 Task: Search "talent" in the talent hub.
Action: Mouse moved to (769, 88)
Screenshot: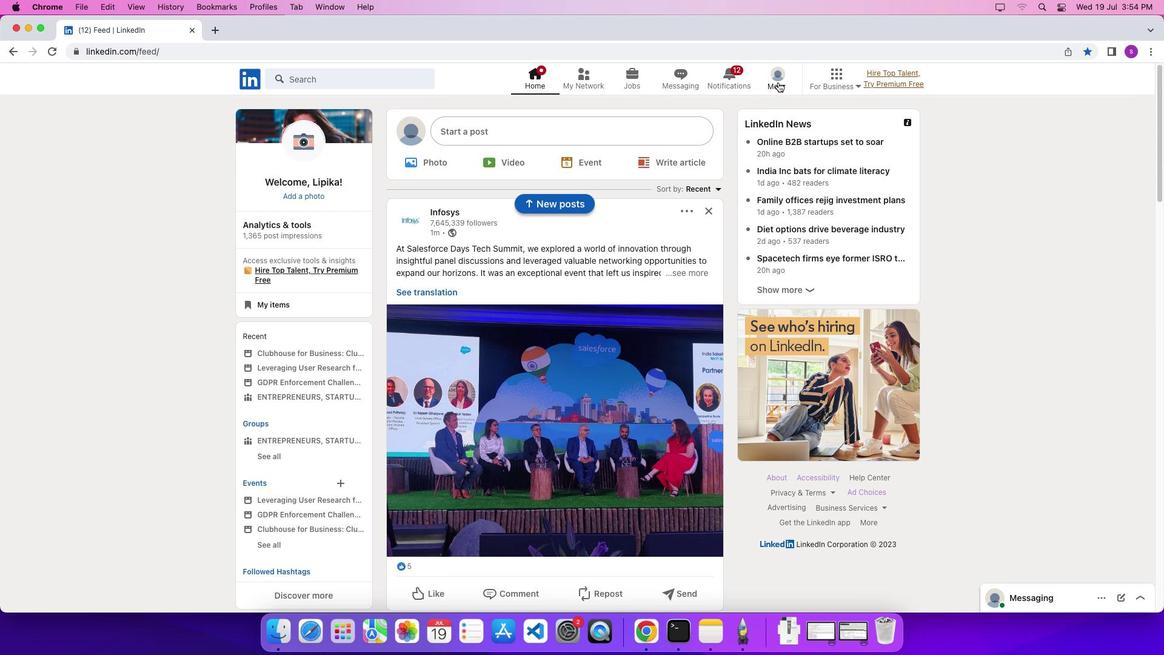
Action: Mouse pressed left at (769, 88)
Screenshot: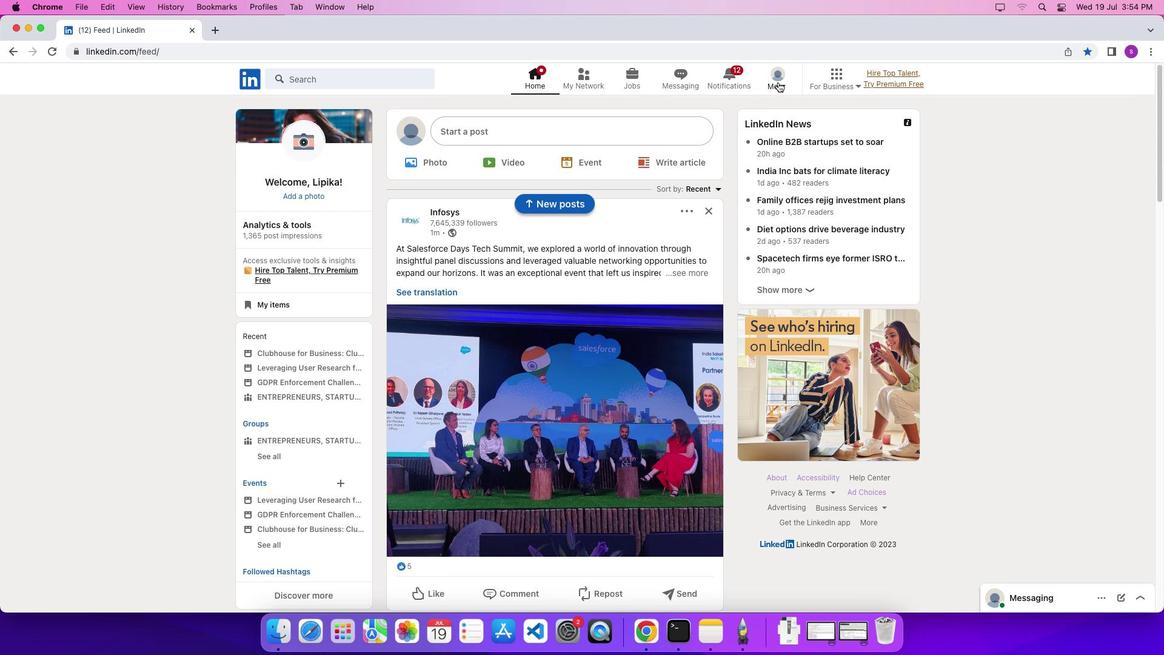 
Action: Mouse moved to (778, 81)
Screenshot: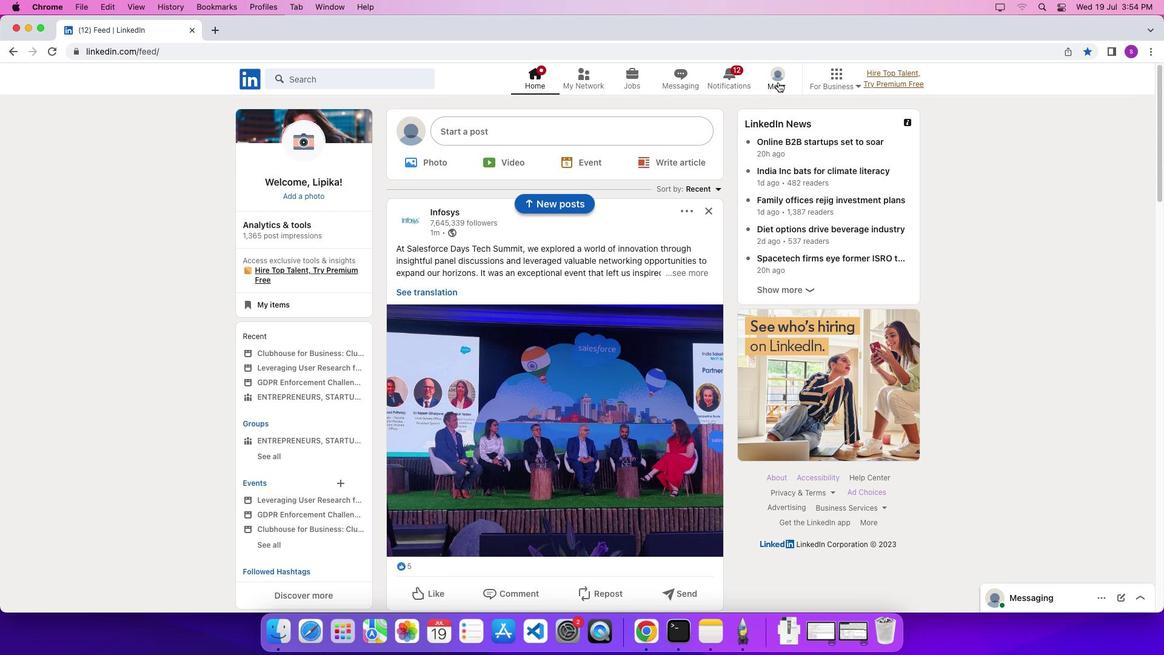
Action: Mouse pressed left at (778, 81)
Screenshot: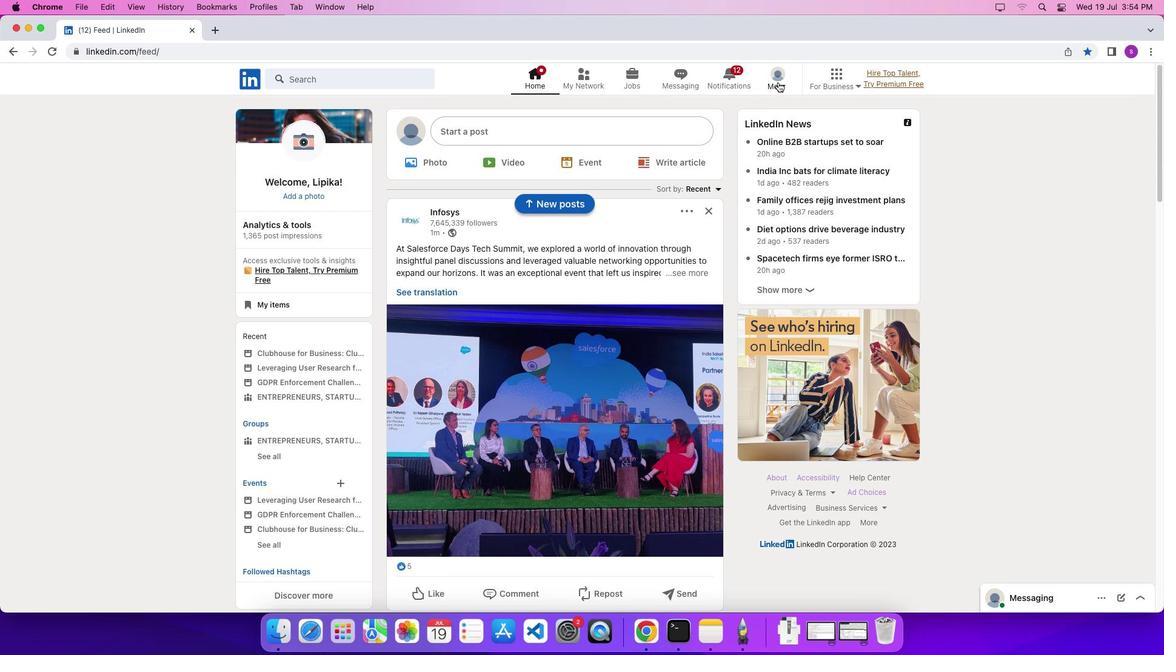 
Action: Mouse moved to (769, 147)
Screenshot: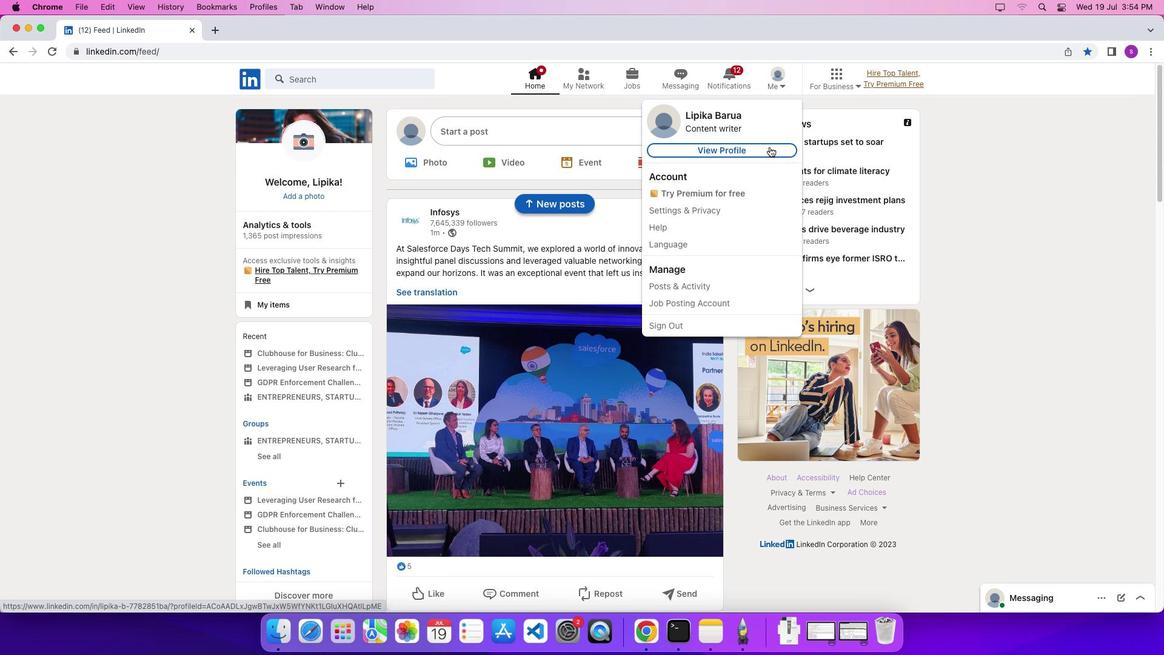 
Action: Mouse pressed left at (769, 147)
Screenshot: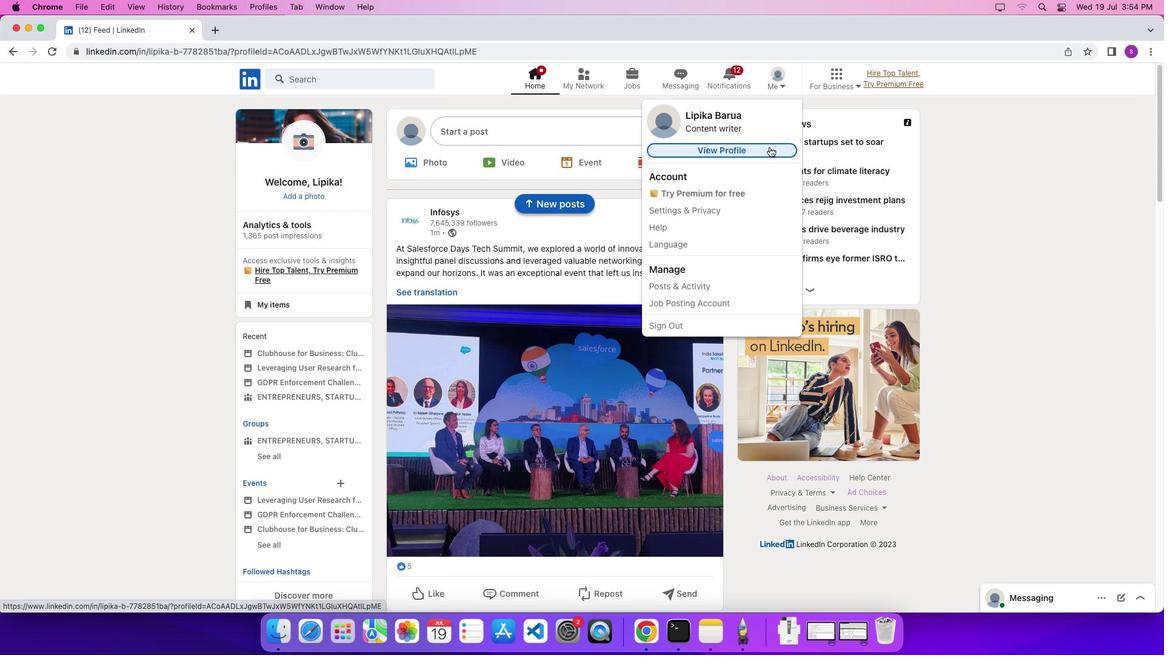 
Action: Mouse moved to (652, 297)
Screenshot: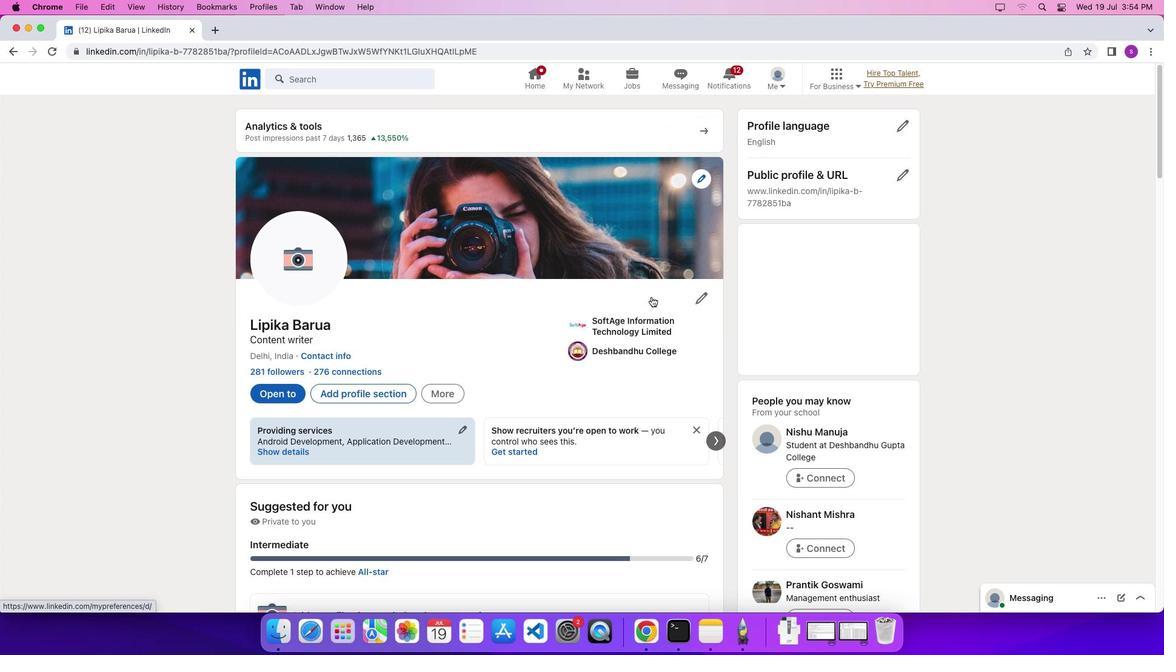 
Action: Mouse scrolled (652, 297) with delta (0, 0)
Screenshot: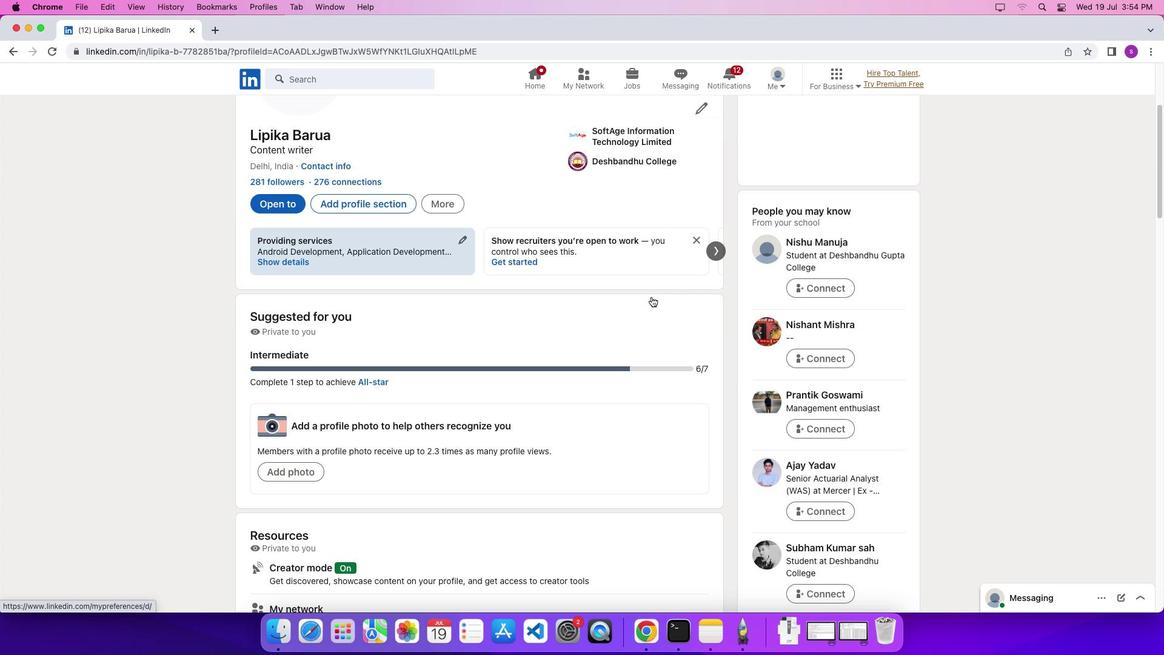 
Action: Mouse scrolled (652, 297) with delta (0, 0)
Screenshot: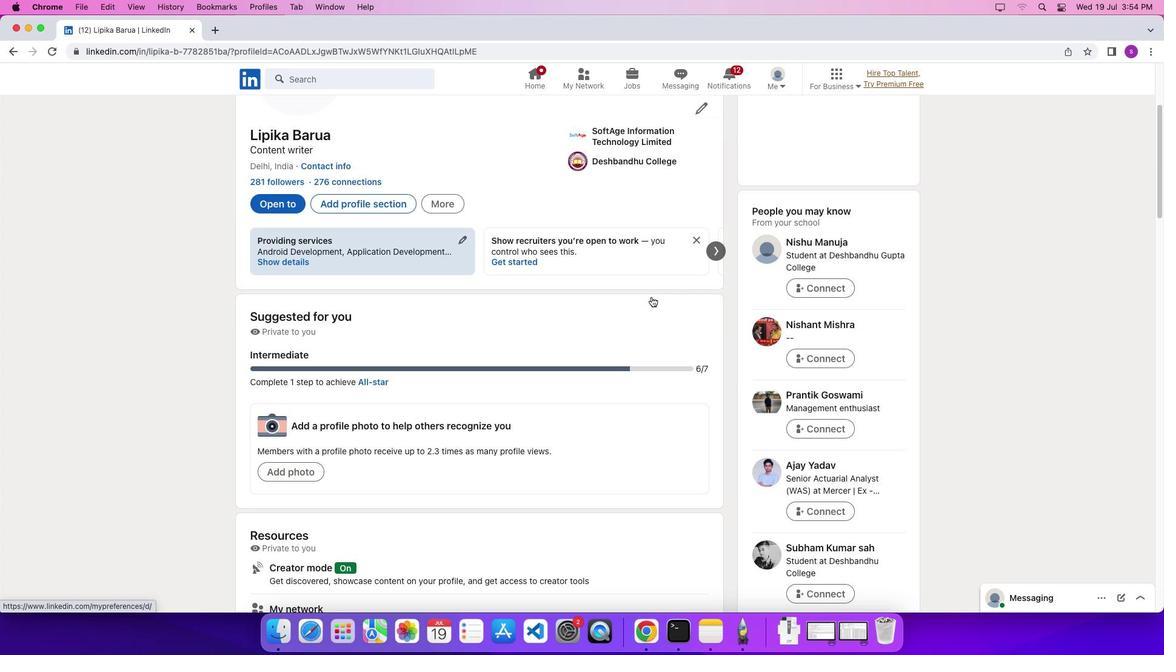 
Action: Mouse scrolled (652, 297) with delta (0, -3)
Screenshot: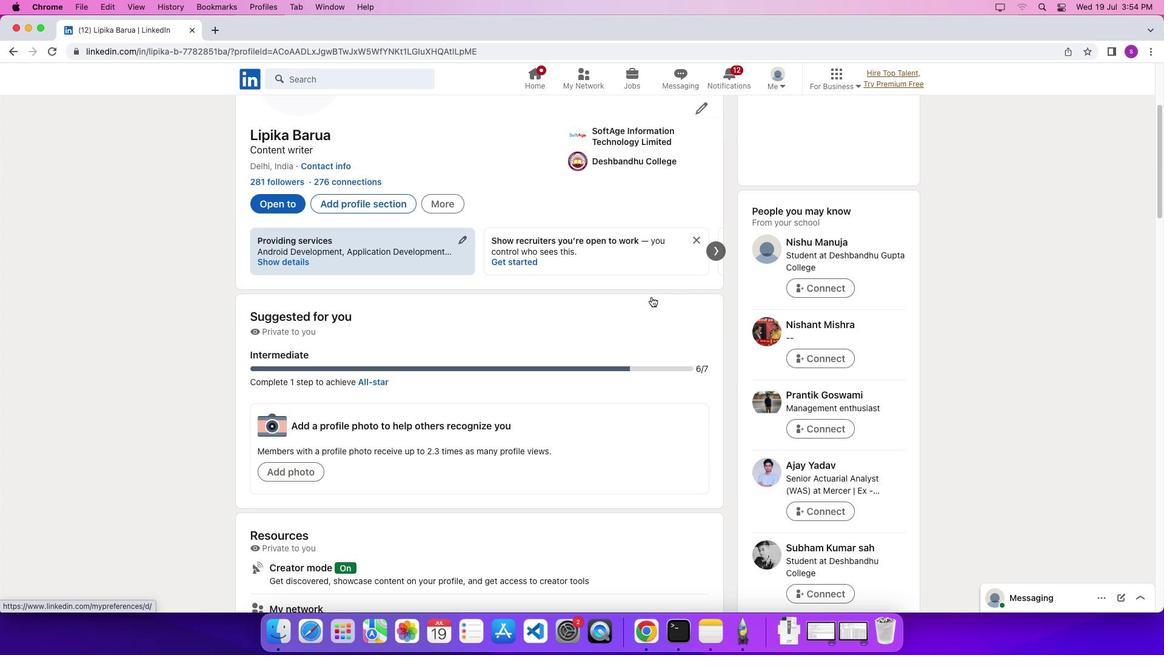 
Action: Mouse scrolled (652, 297) with delta (0, 0)
Screenshot: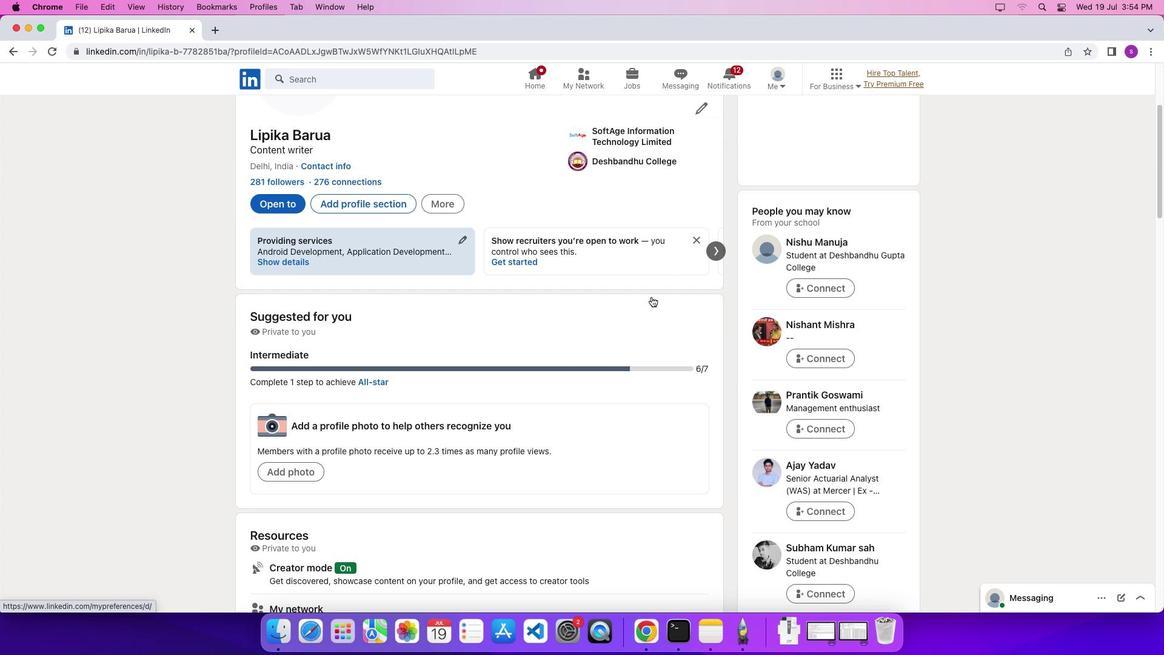 
Action: Mouse scrolled (652, 297) with delta (0, 0)
Screenshot: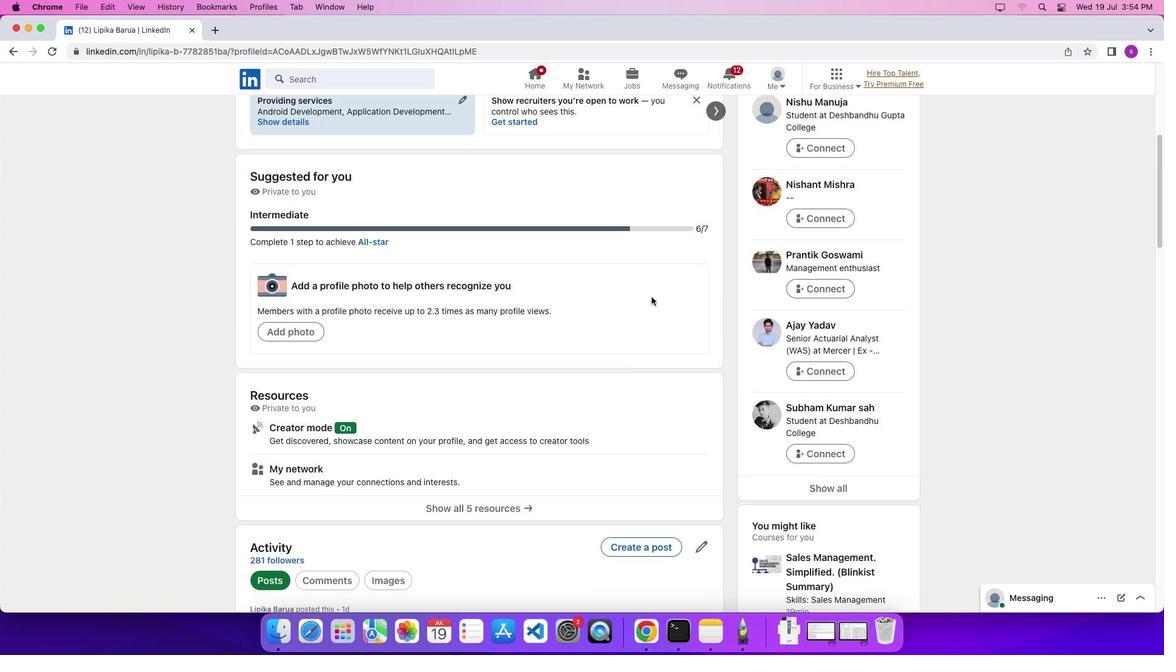 
Action: Mouse scrolled (652, 297) with delta (0, -2)
Screenshot: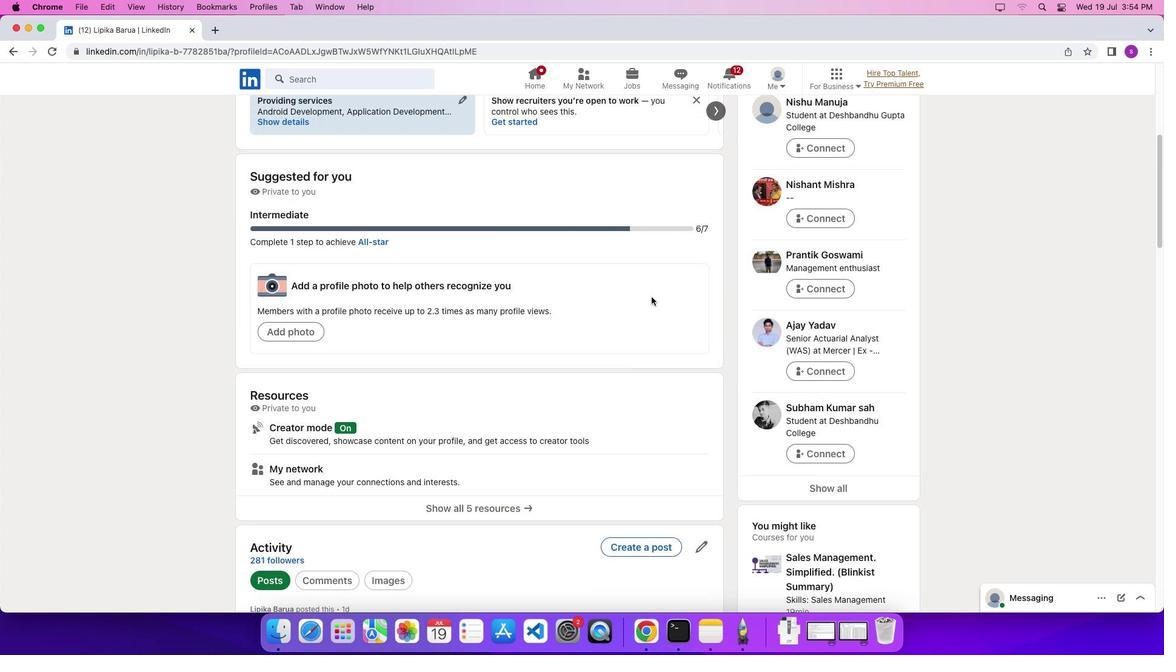 
Action: Mouse scrolled (652, 297) with delta (0, 0)
Screenshot: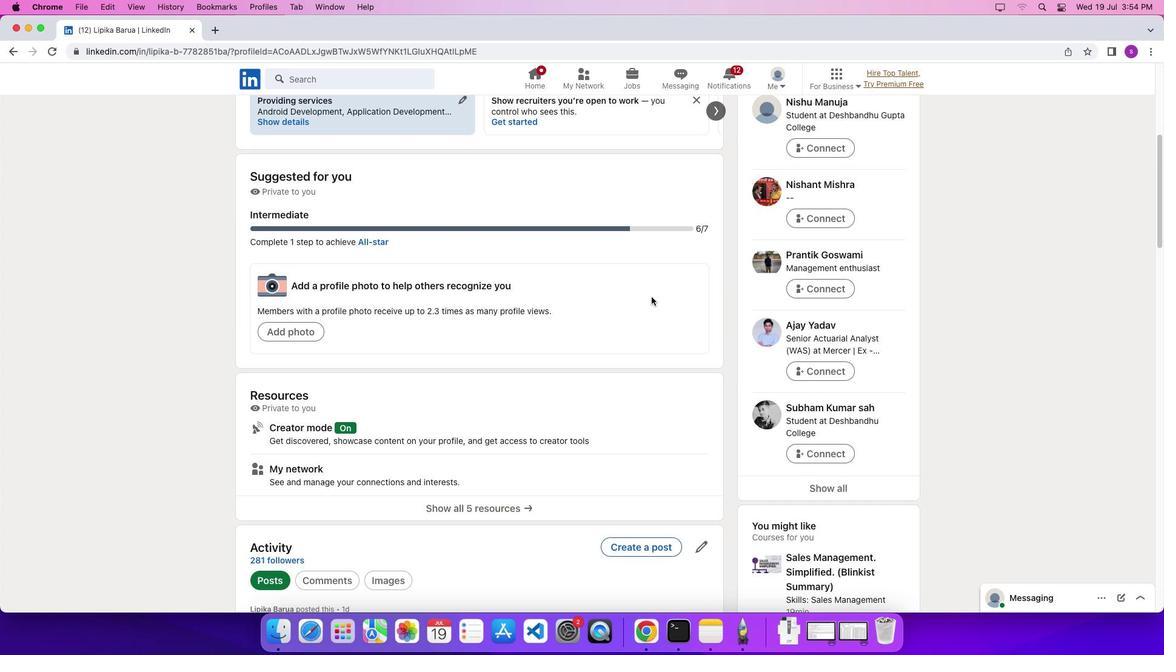 
Action: Mouse scrolled (652, 297) with delta (0, 0)
Screenshot: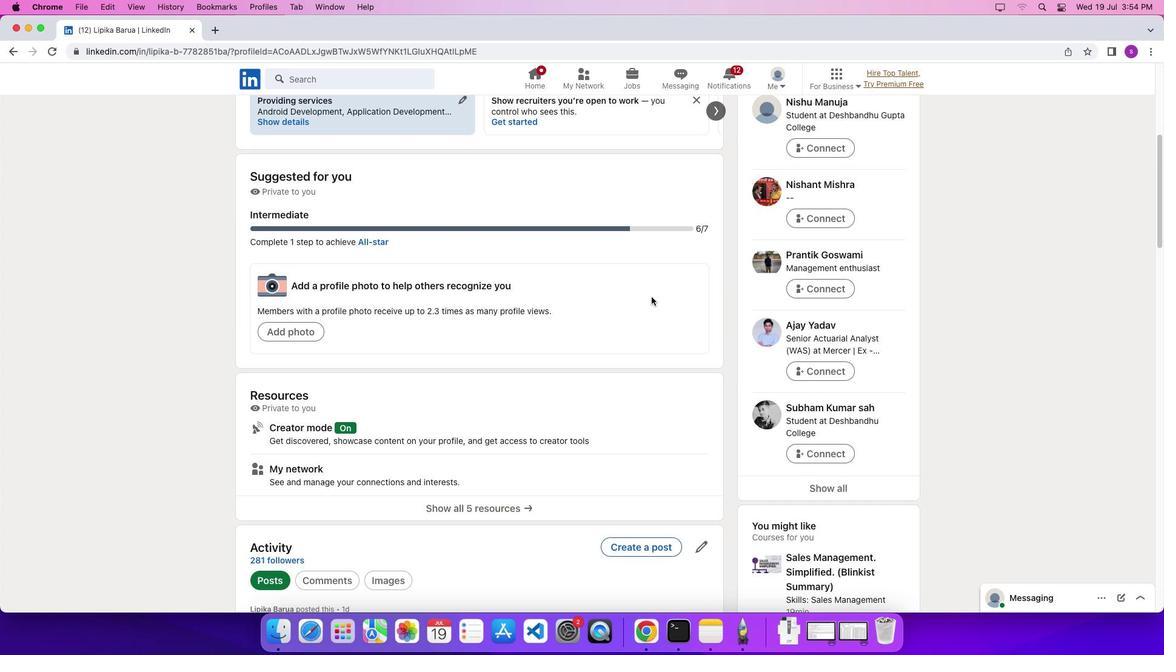 
Action: Mouse scrolled (652, 297) with delta (0, -3)
Screenshot: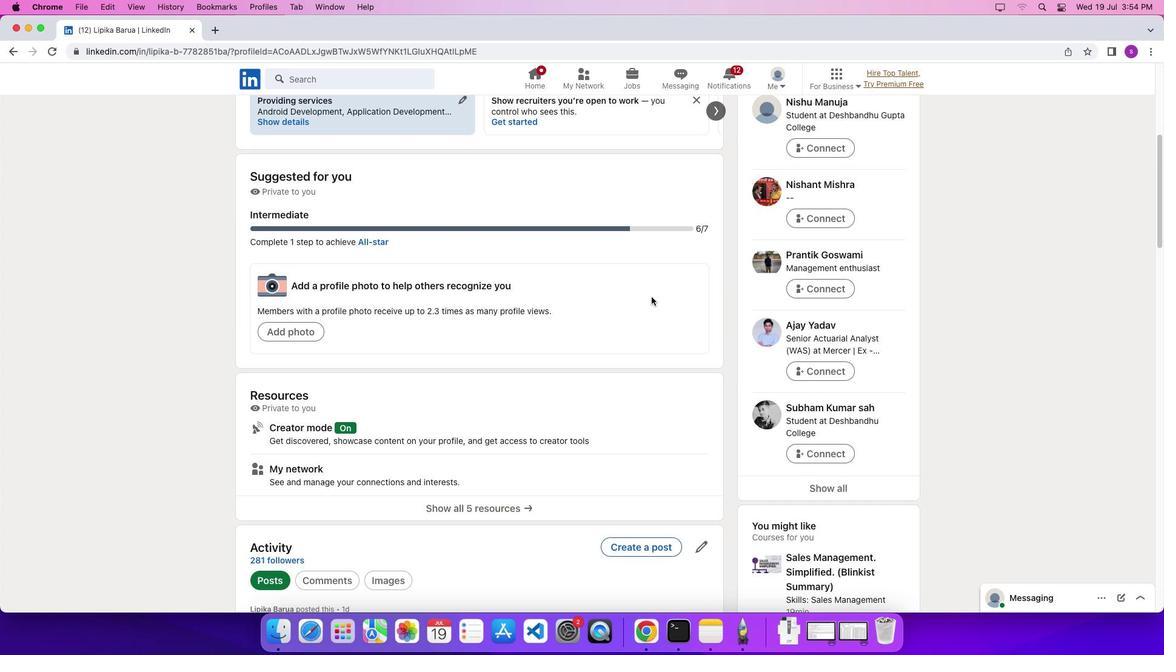 
Action: Mouse scrolled (652, 297) with delta (0, -5)
Screenshot: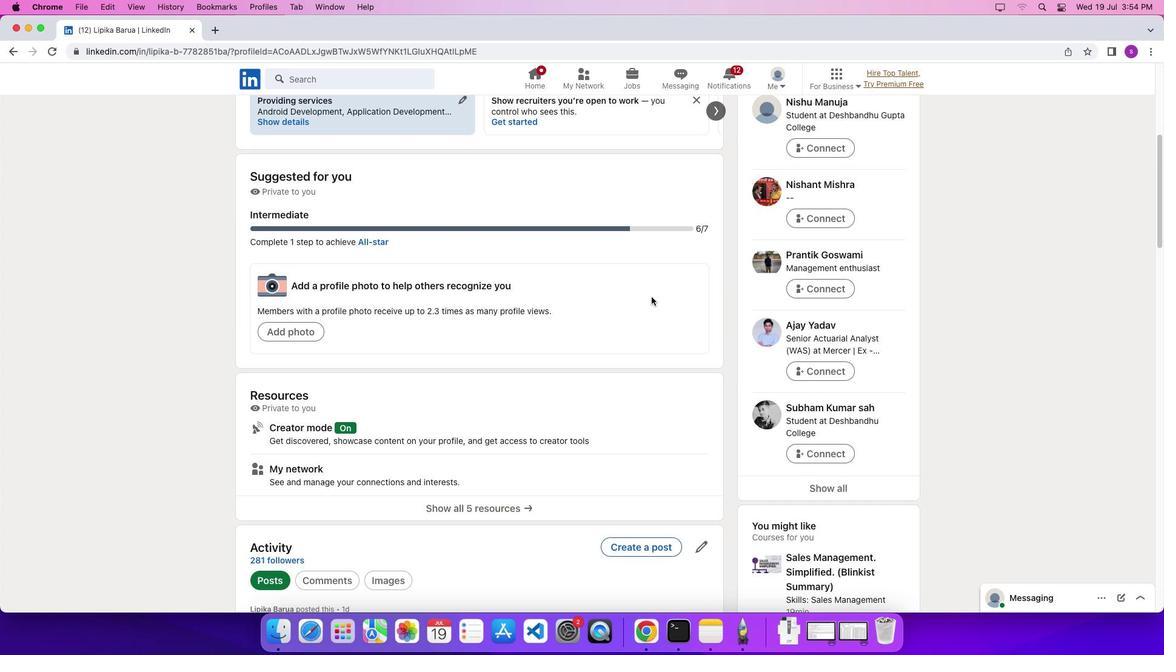 
Action: Mouse scrolled (652, 297) with delta (0, 0)
Screenshot: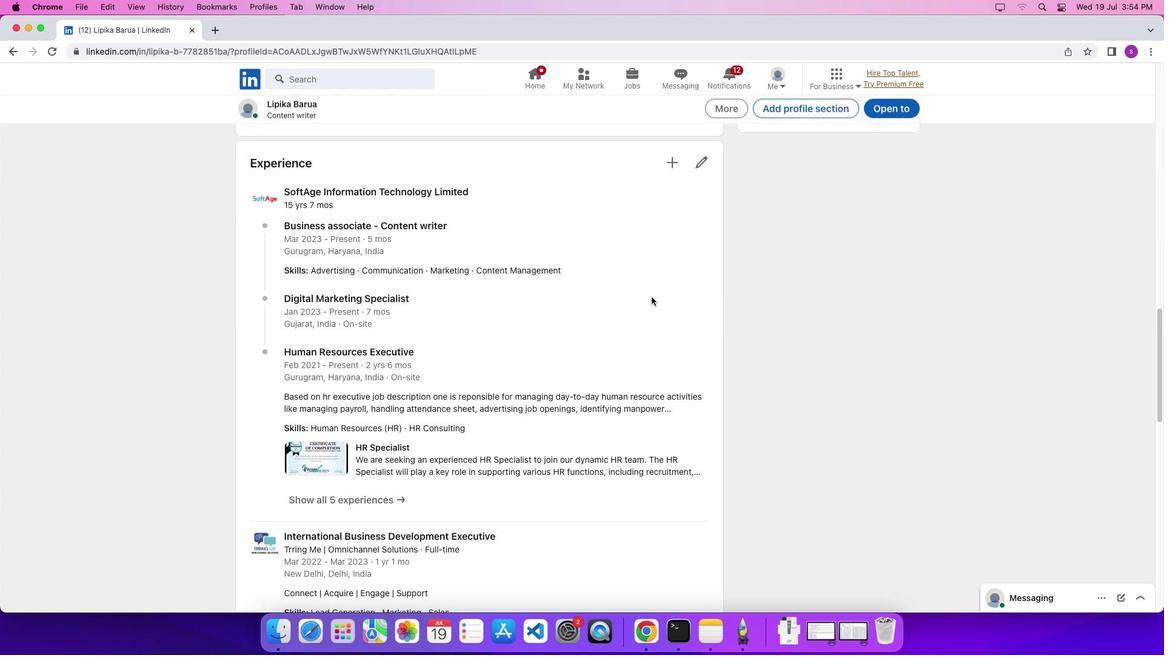 
Action: Mouse scrolled (652, 297) with delta (0, 0)
Screenshot: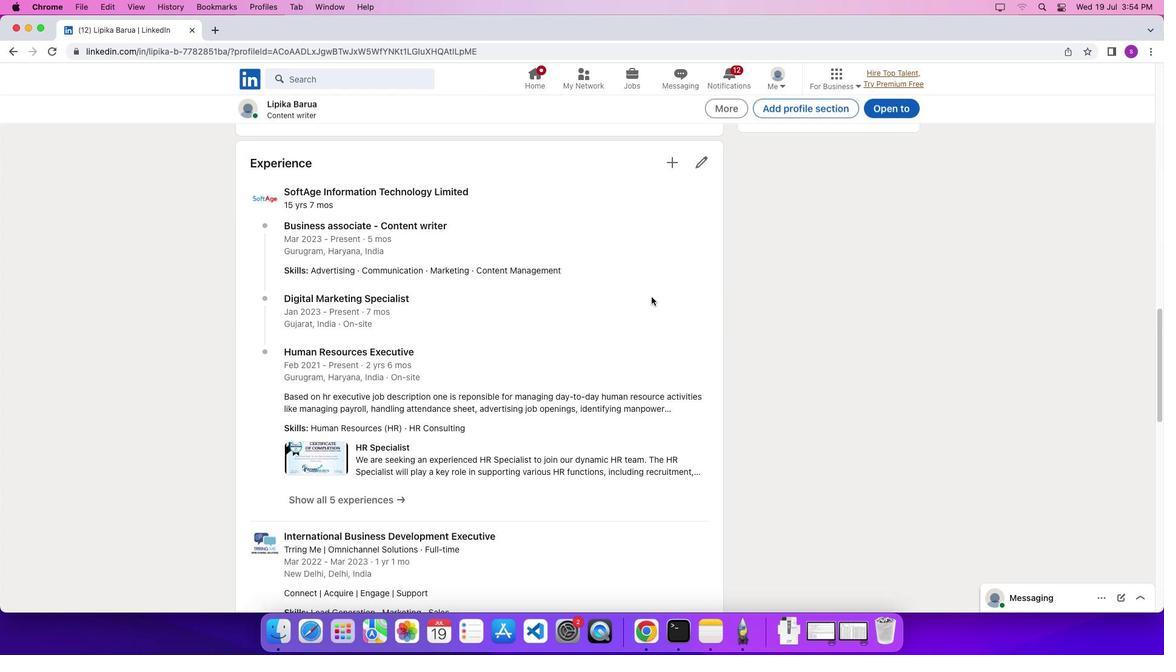 
Action: Mouse scrolled (652, 297) with delta (0, -3)
Screenshot: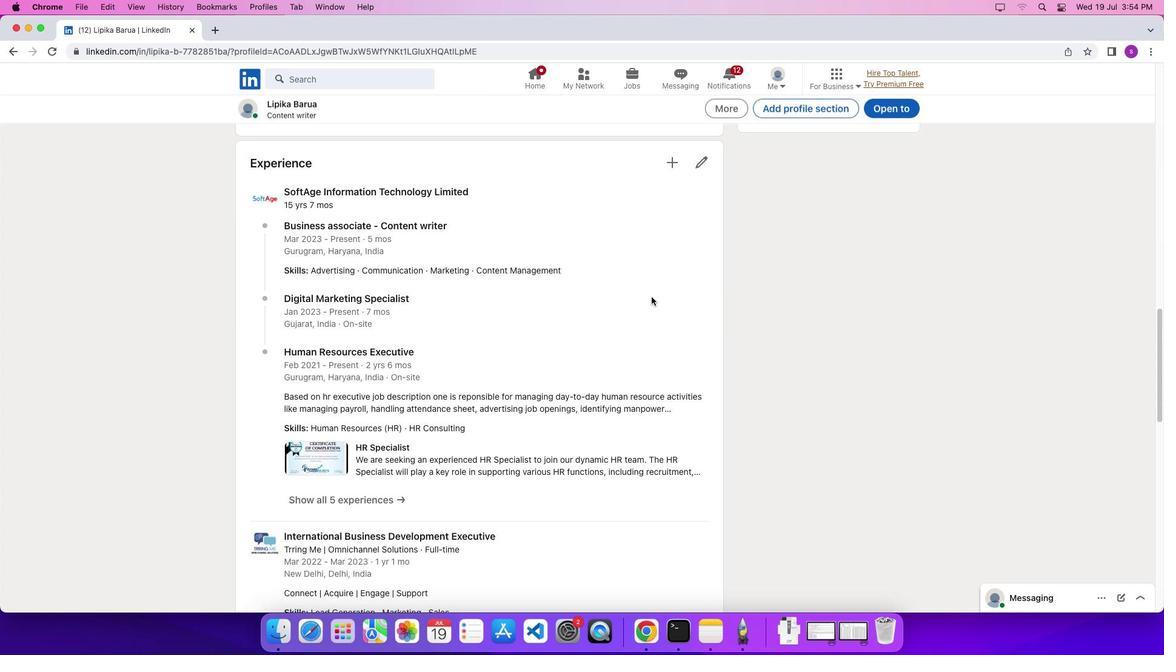 
Action: Mouse scrolled (652, 297) with delta (0, -4)
Screenshot: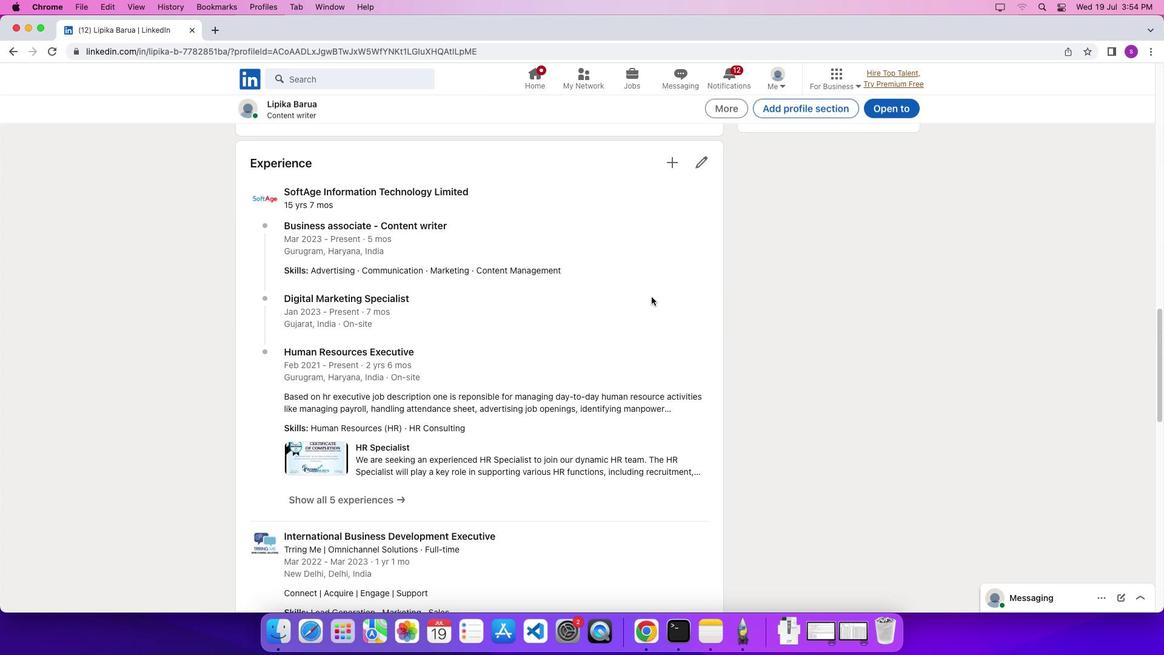 
Action: Mouse scrolled (652, 297) with delta (0, 0)
Screenshot: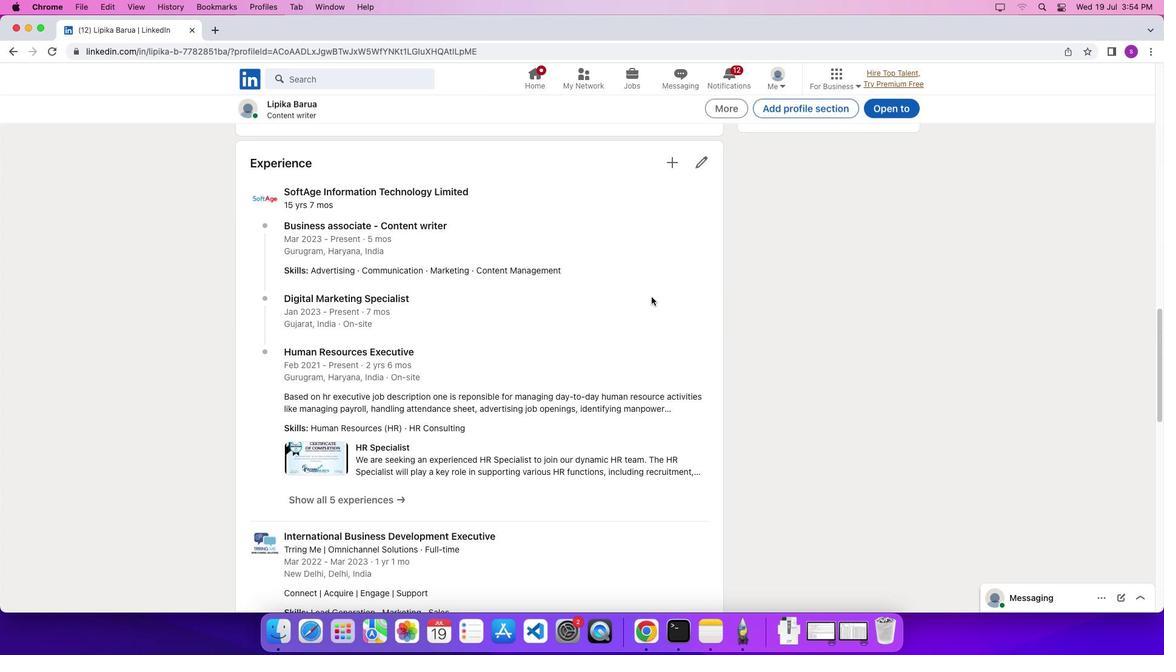 
Action: Mouse scrolled (652, 297) with delta (0, 0)
Screenshot: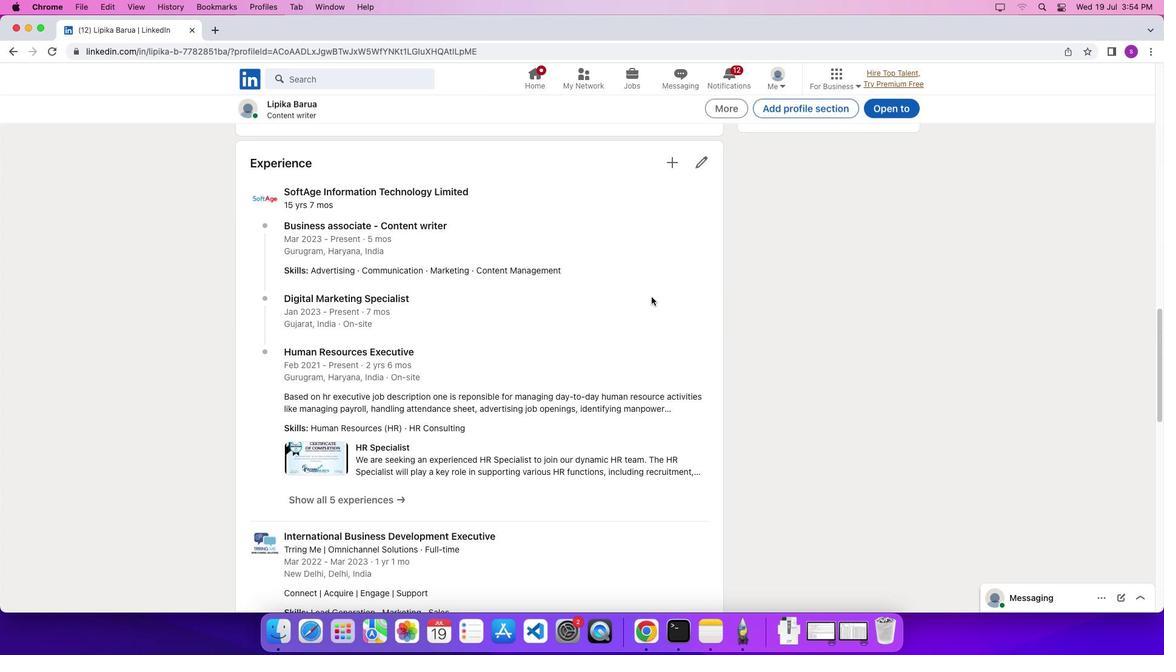 
Action: Mouse scrolled (652, 297) with delta (0, -3)
Screenshot: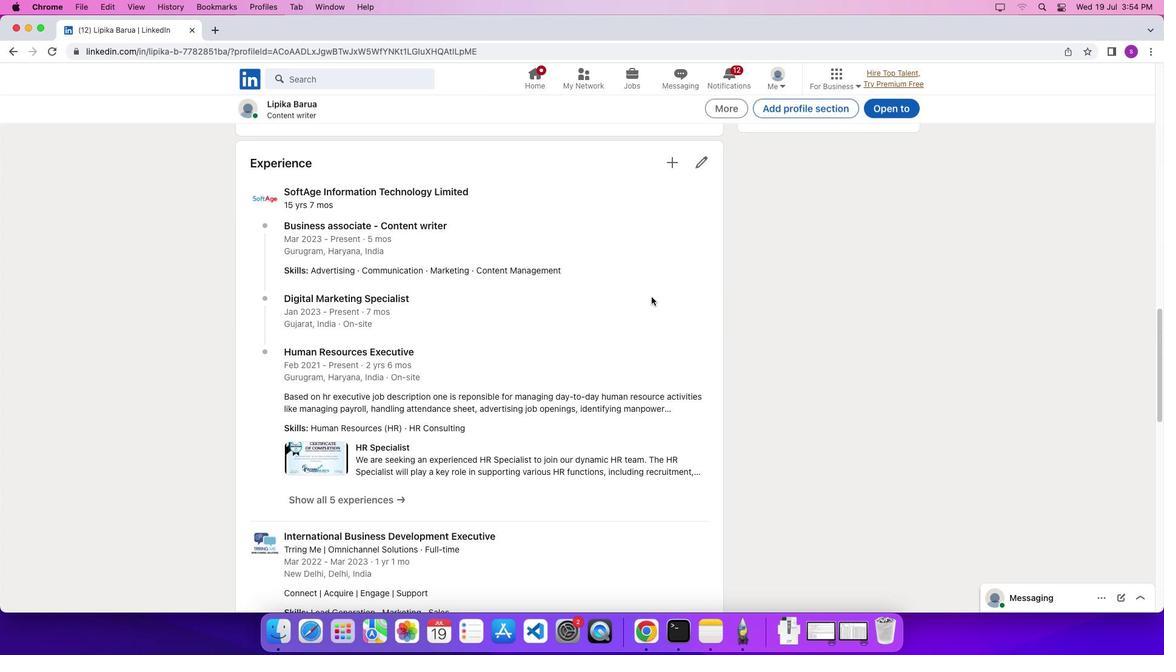 
Action: Mouse scrolled (652, 297) with delta (0, -3)
Screenshot: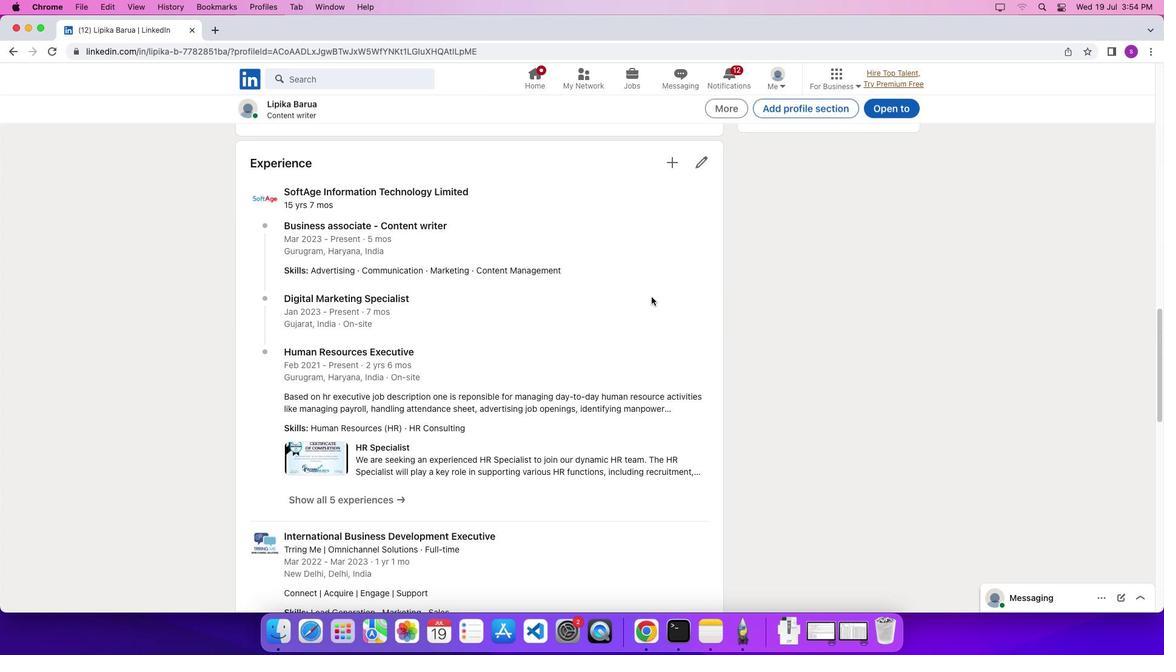 
Action: Mouse scrolled (652, 297) with delta (0, 0)
Screenshot: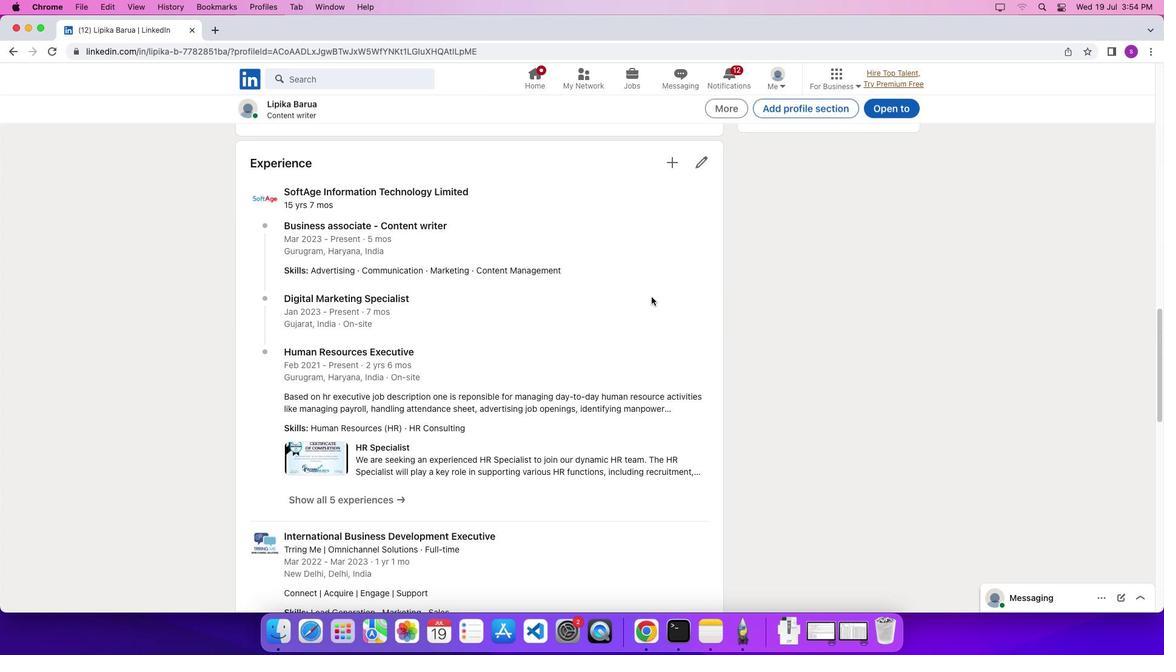 
Action: Mouse scrolled (652, 297) with delta (0, 0)
Screenshot: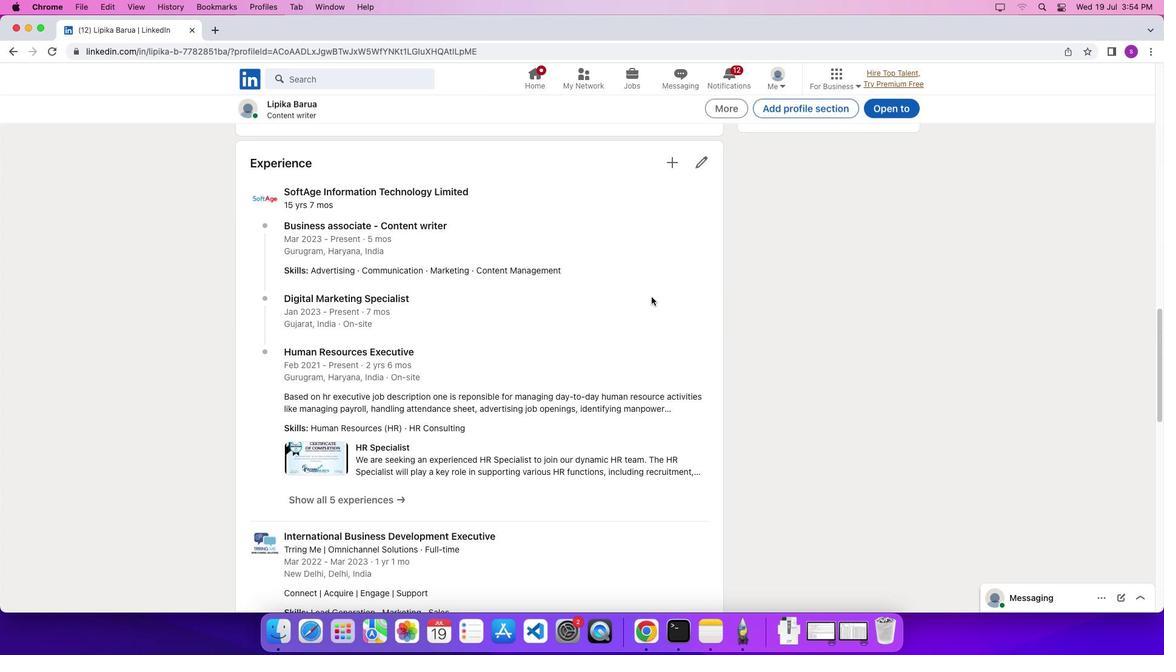 
Action: Mouse scrolled (652, 297) with delta (0, -4)
Screenshot: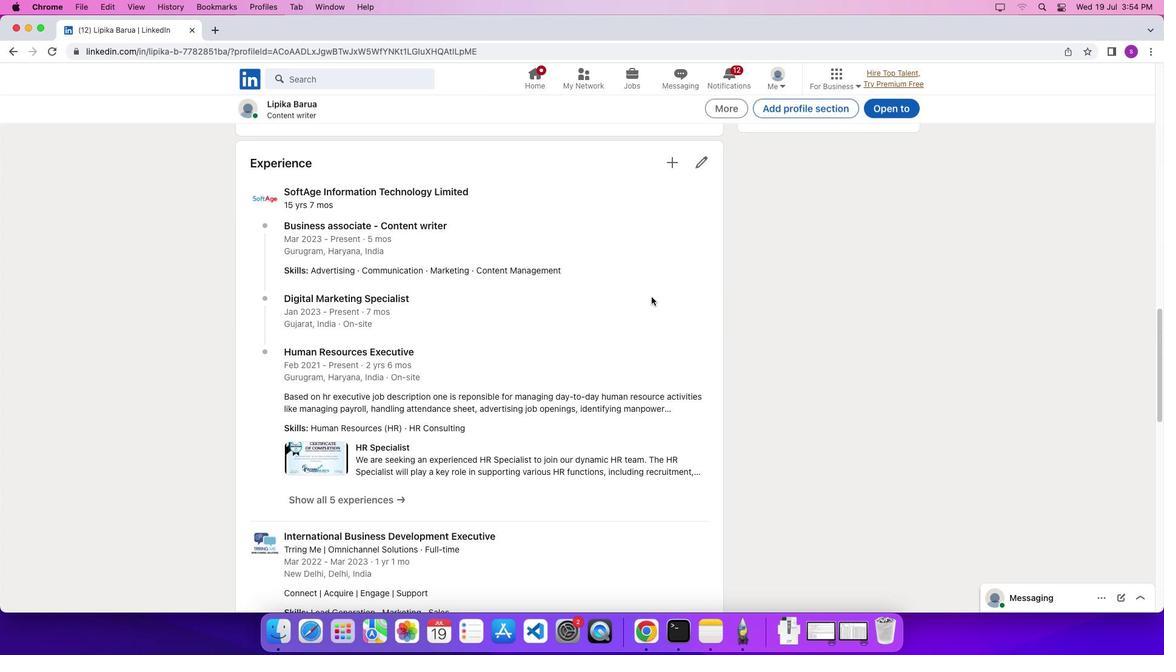 
Action: Mouse scrolled (652, 297) with delta (0, -5)
Screenshot: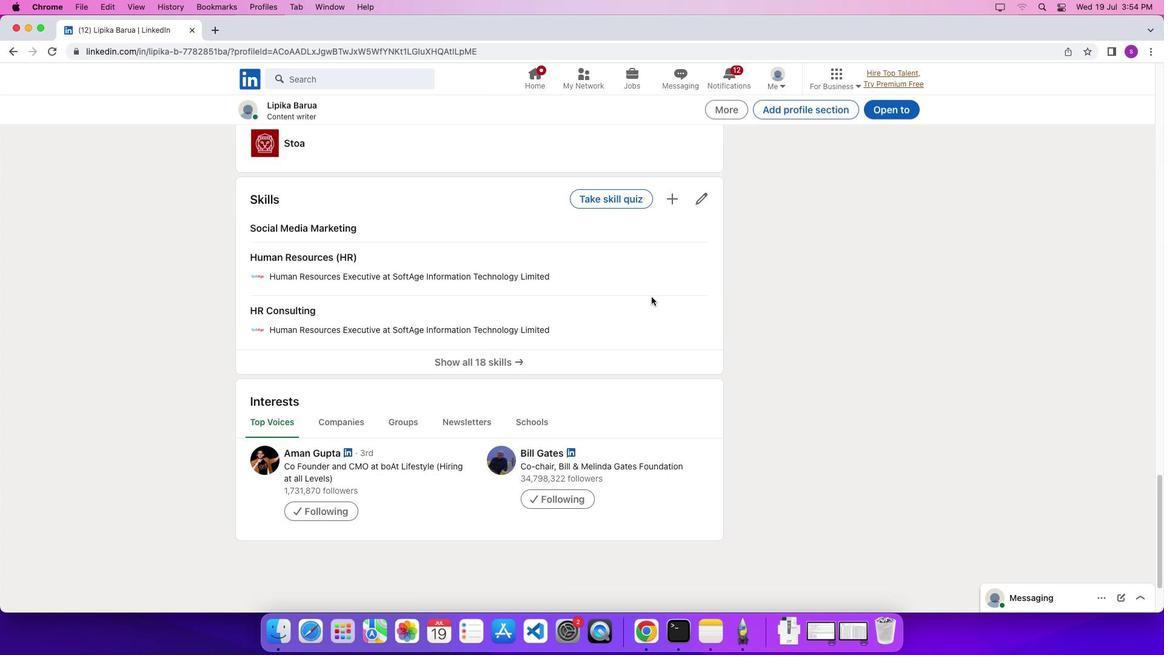 
Action: Mouse scrolled (652, 297) with delta (0, 0)
Screenshot: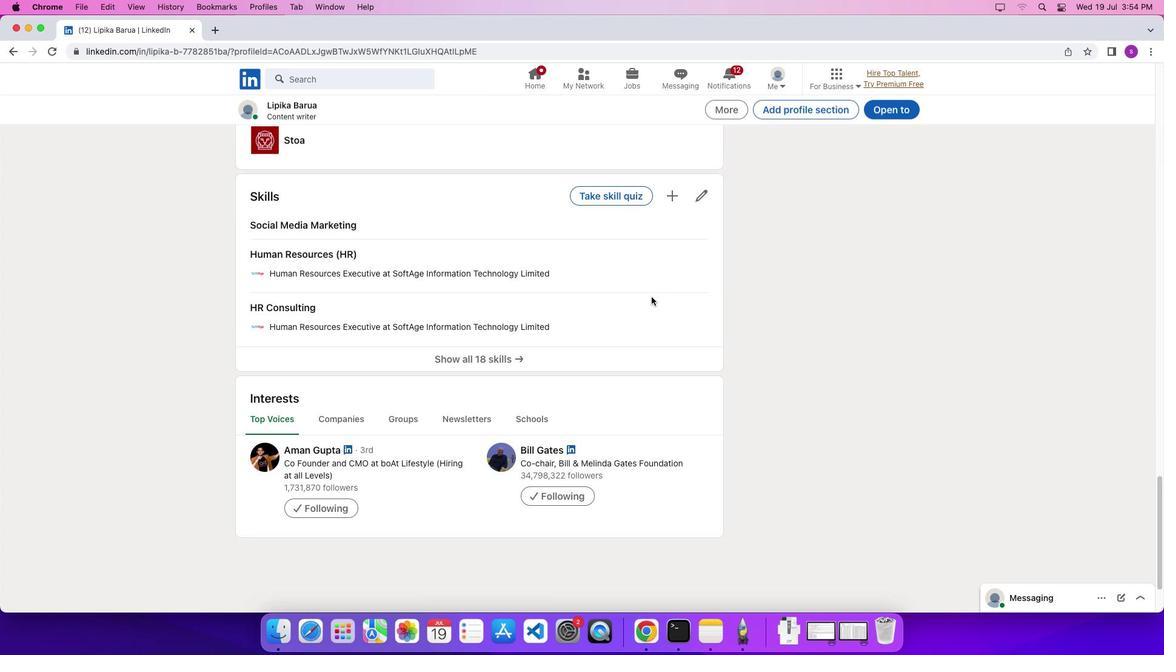 
Action: Mouse scrolled (652, 297) with delta (0, 0)
Screenshot: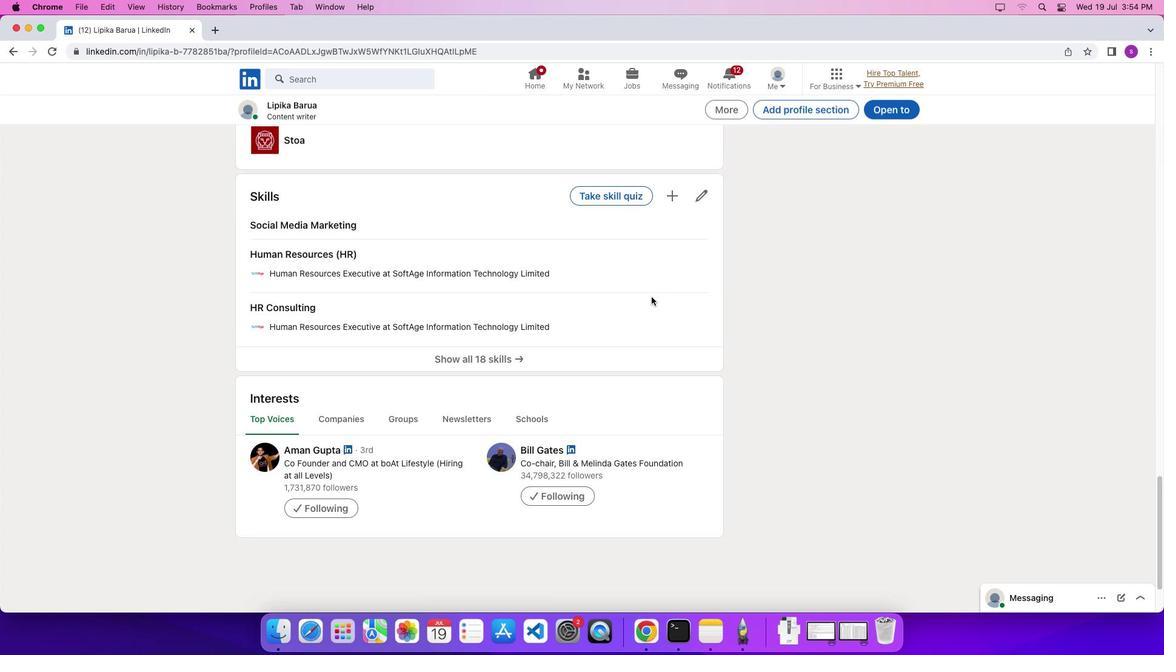 
Action: Mouse scrolled (652, 297) with delta (0, -4)
Screenshot: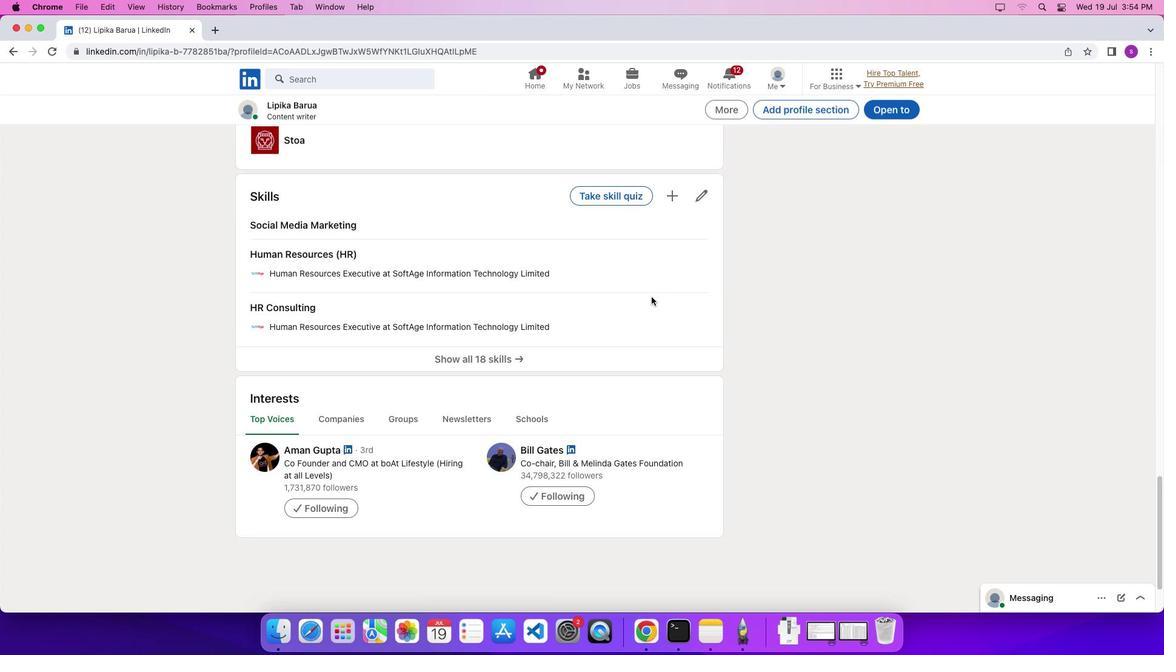 
Action: Mouse scrolled (652, 297) with delta (0, -6)
Screenshot: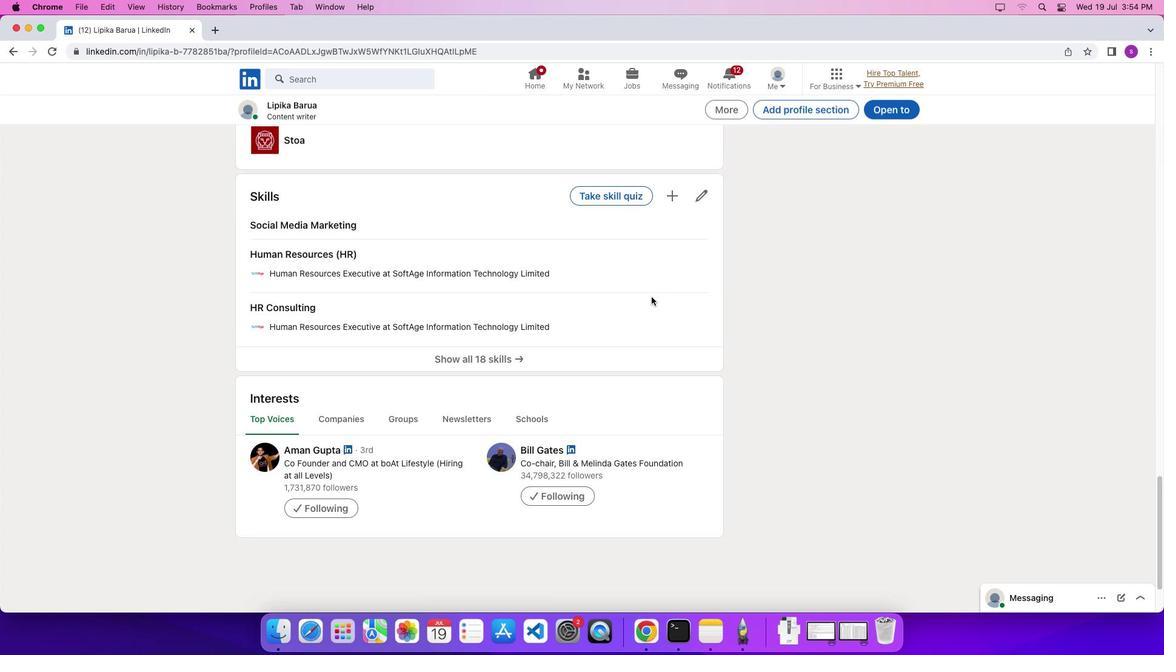 
Action: Mouse scrolled (652, 297) with delta (0, 0)
Screenshot: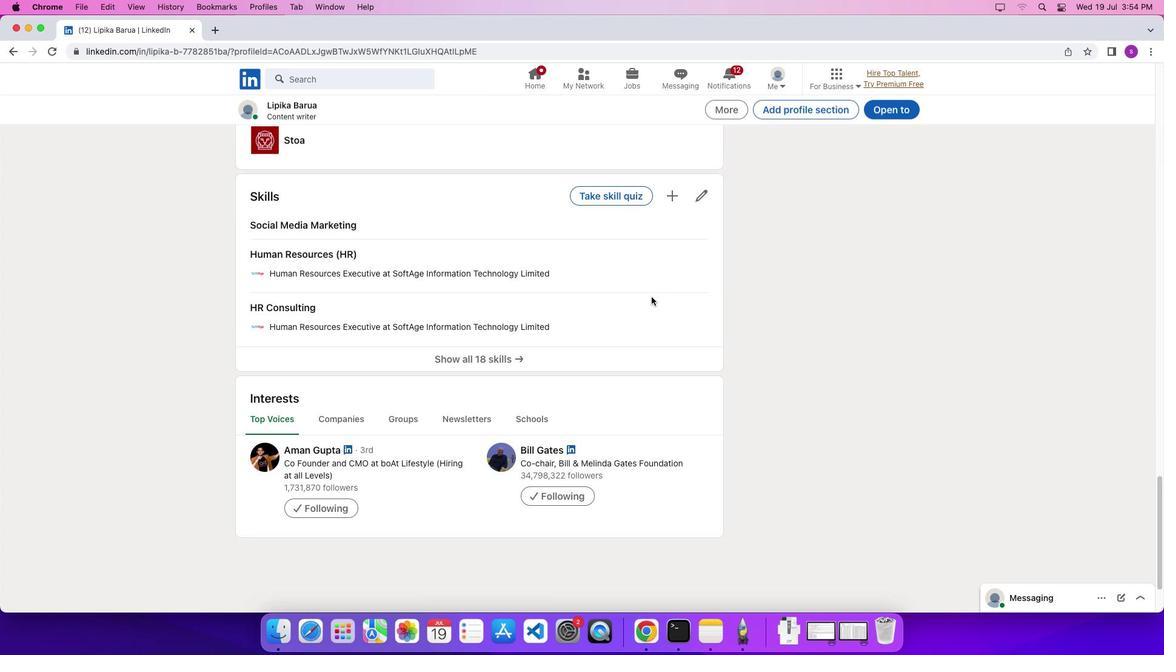 
Action: Mouse scrolled (652, 297) with delta (0, 0)
Screenshot: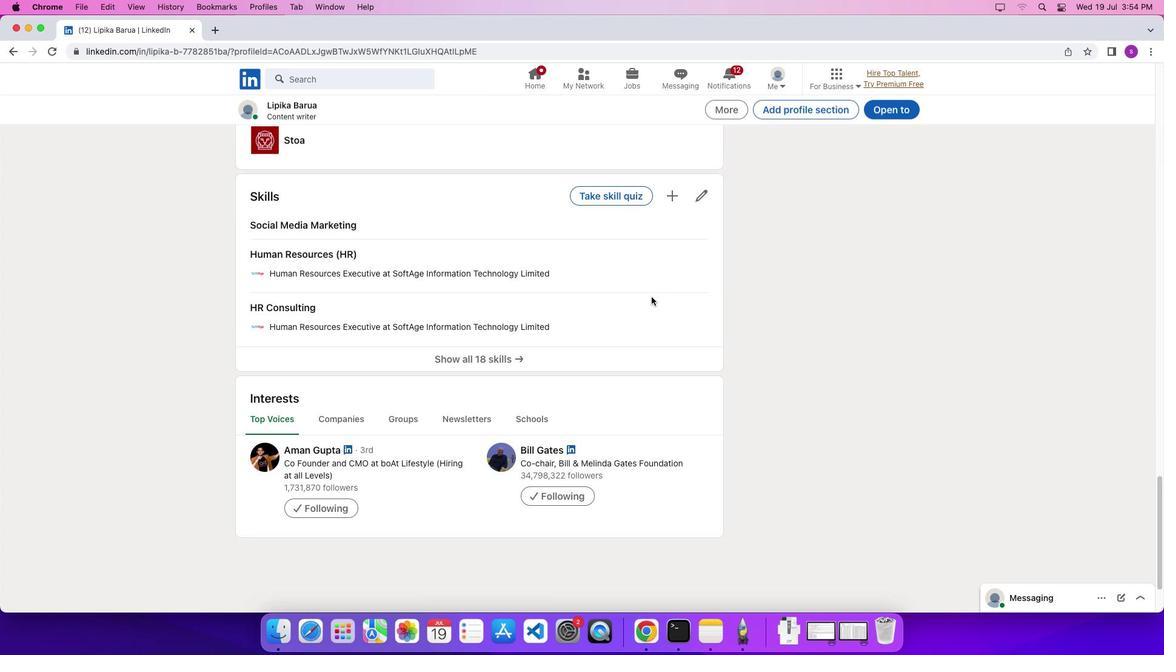 
Action: Mouse scrolled (652, 297) with delta (0, -4)
Screenshot: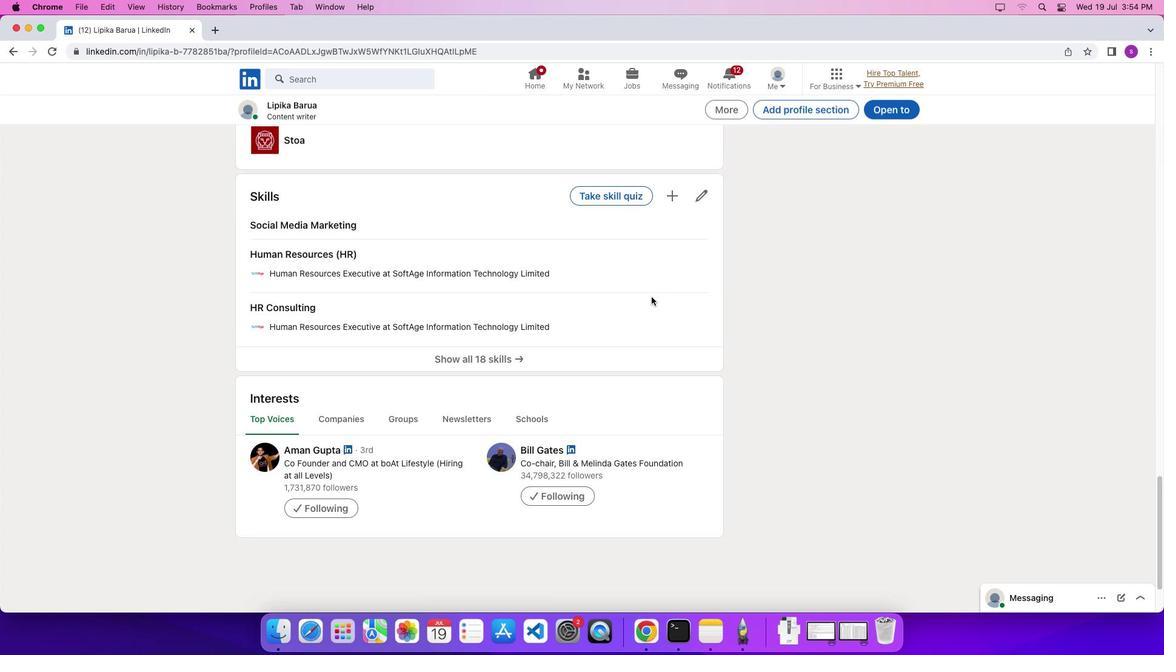 
Action: Mouse scrolled (652, 297) with delta (0, -7)
Screenshot: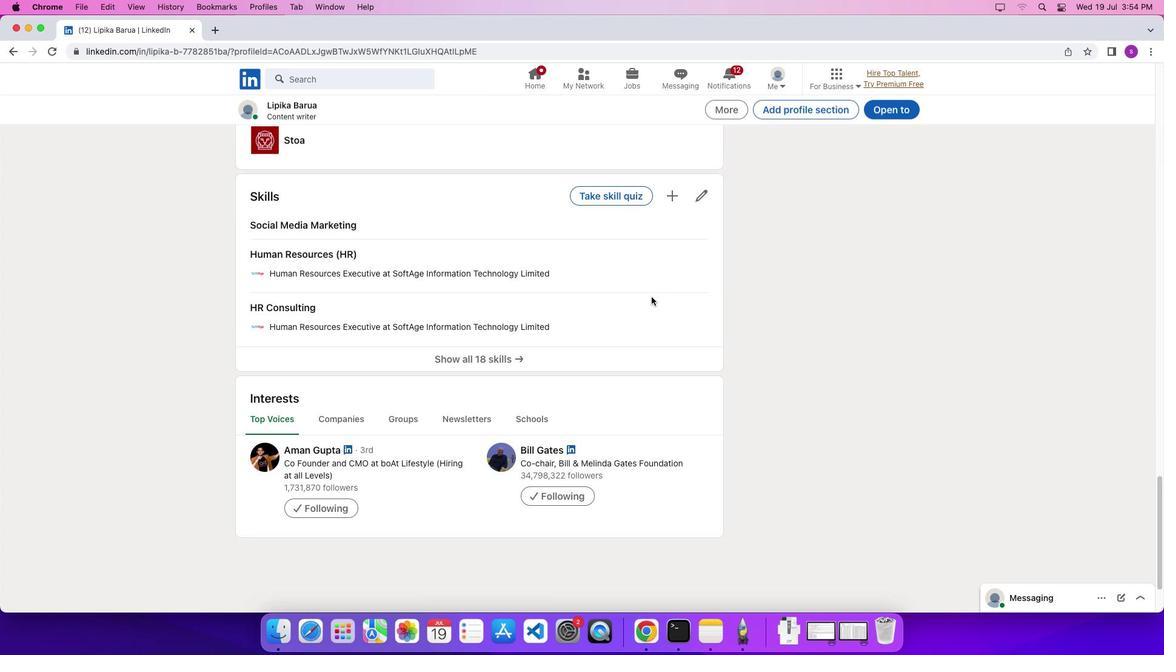
Action: Mouse moved to (615, 490)
Screenshot: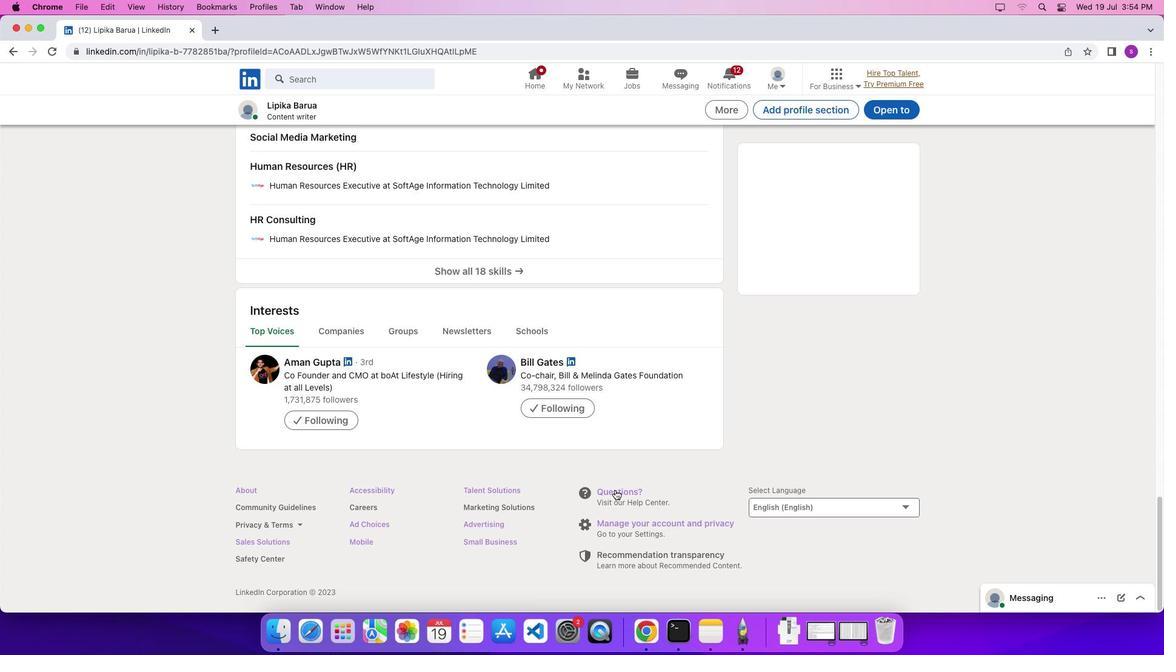 
Action: Mouse pressed left at (615, 490)
Screenshot: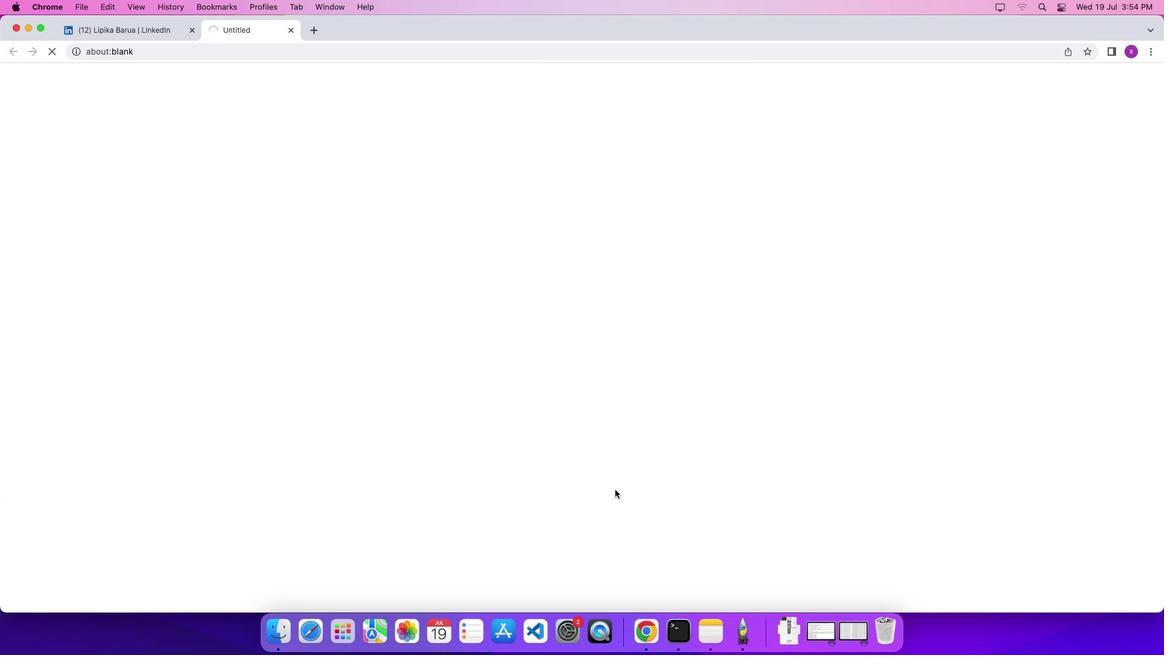 
Action: Mouse moved to (292, 202)
Screenshot: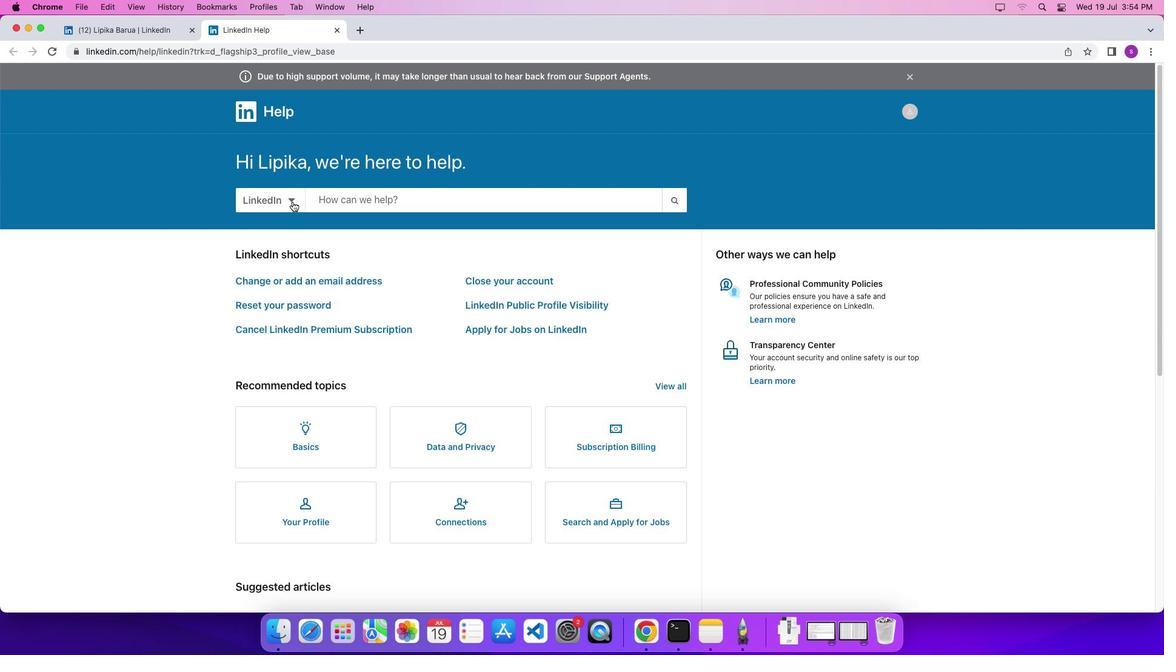 
Action: Mouse pressed left at (292, 202)
Screenshot: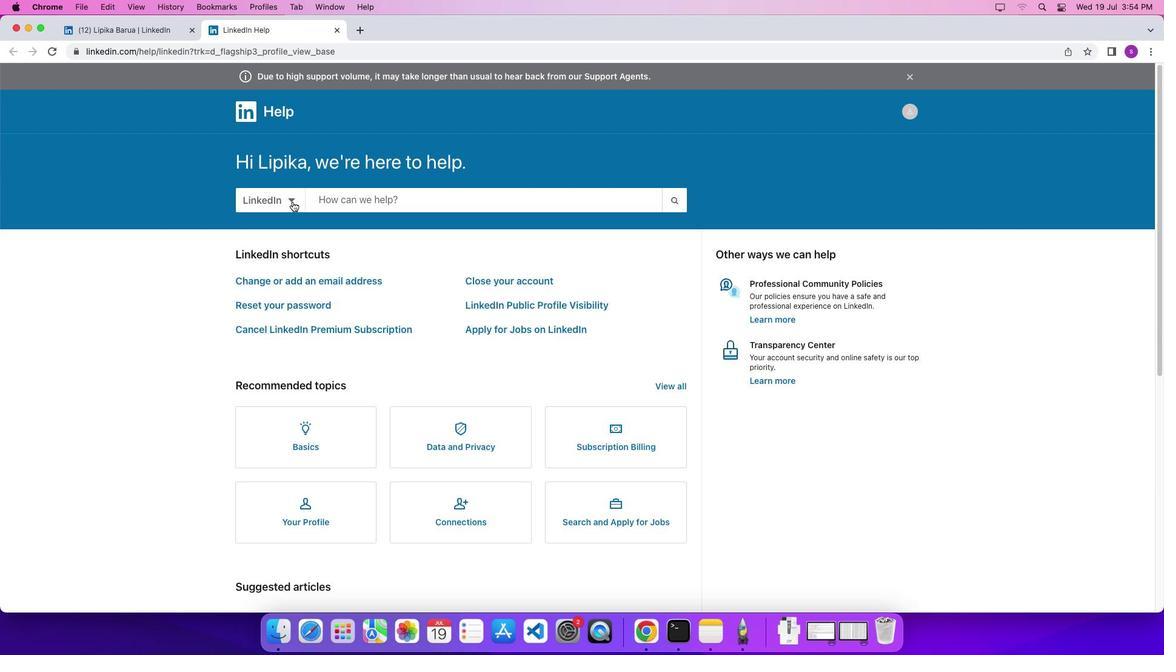 
Action: Mouse moved to (307, 310)
Screenshot: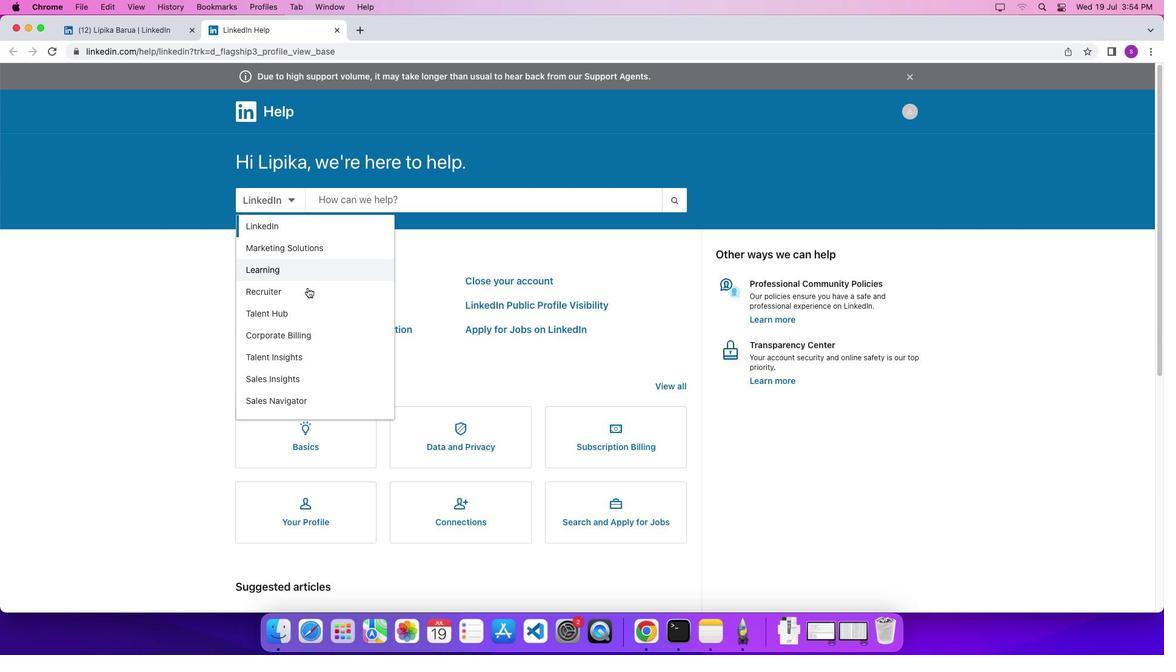 
Action: Mouse pressed left at (307, 310)
Screenshot: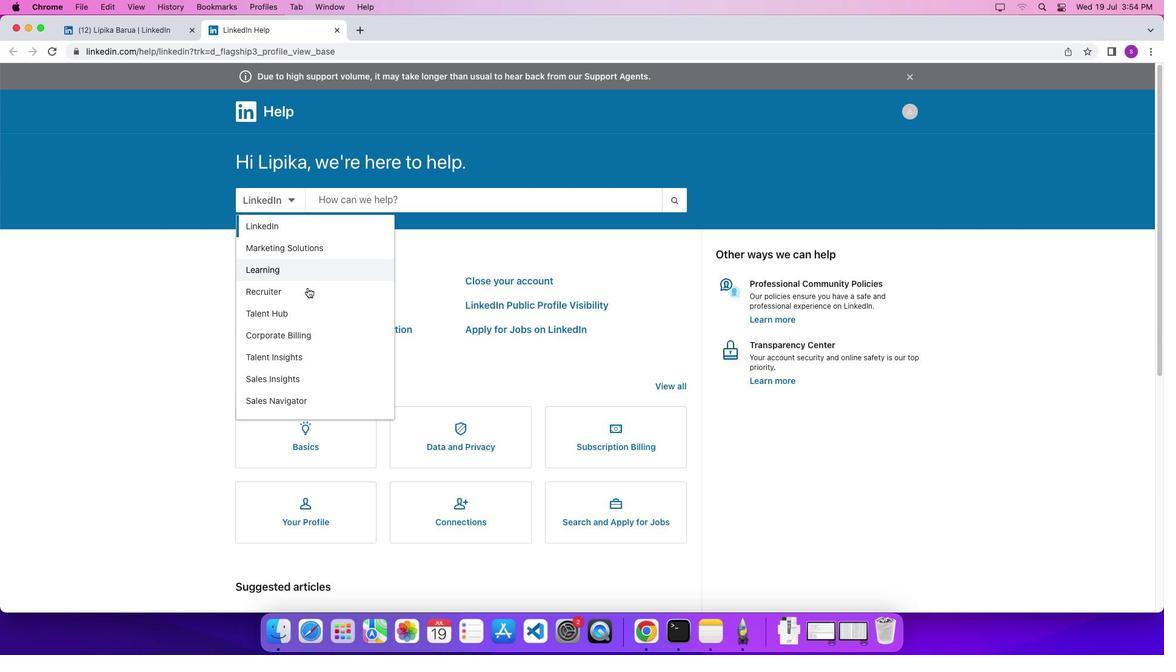 
Action: Mouse moved to (368, 202)
Screenshot: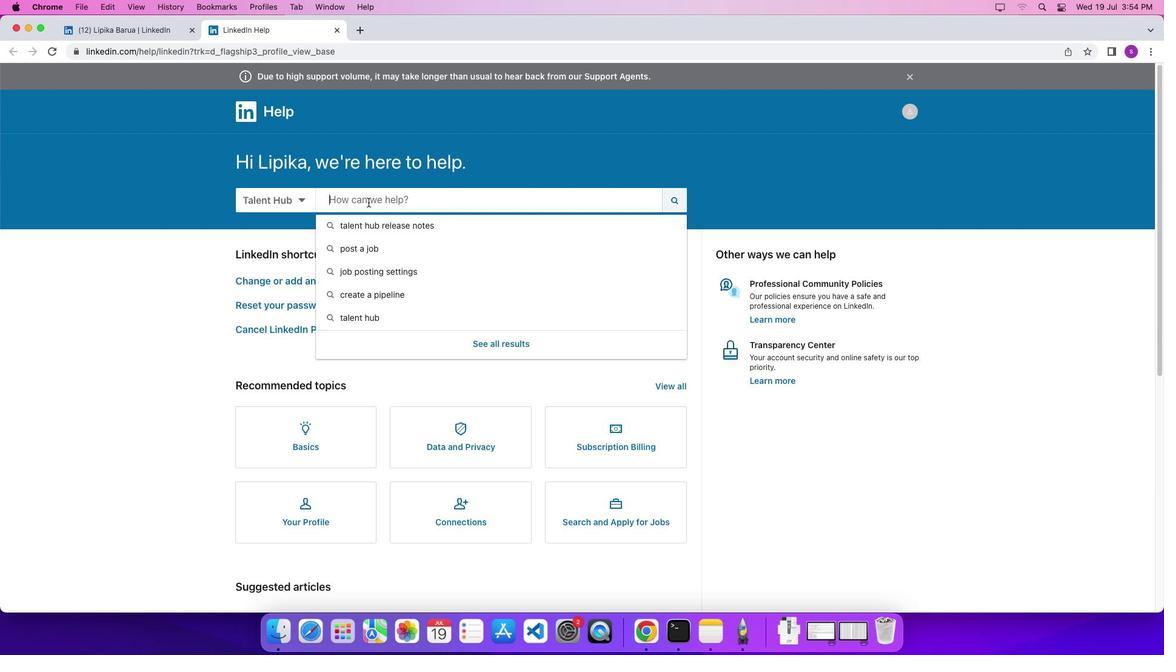 
Action: Mouse pressed left at (368, 202)
Screenshot: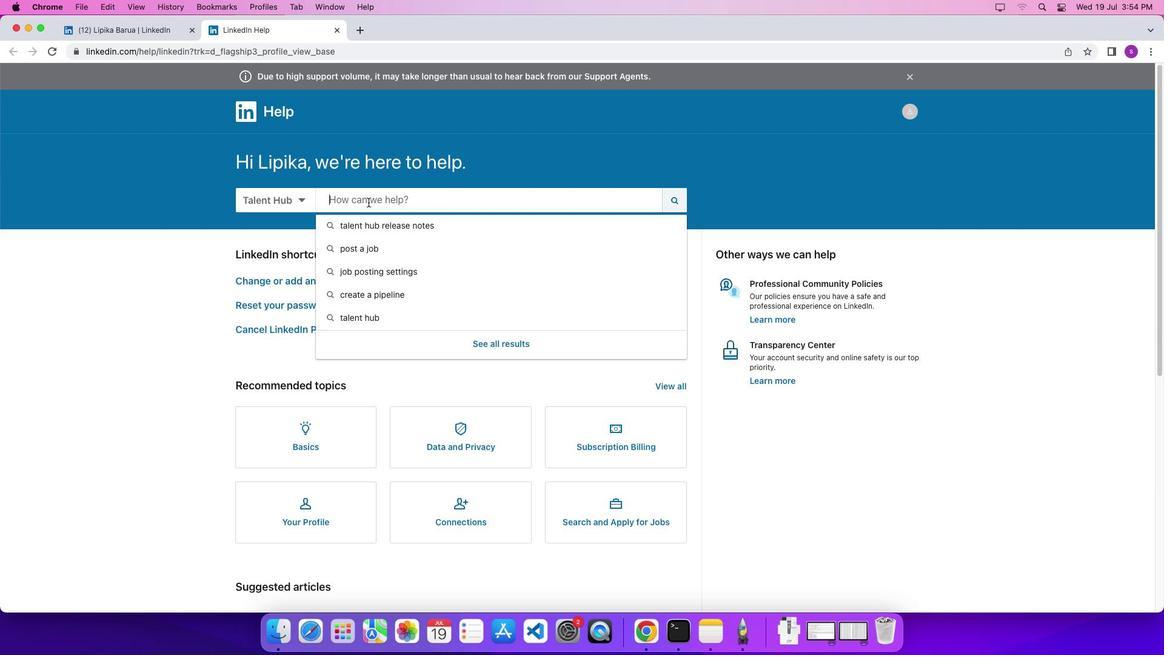 
Action: Key pressed 't''a''l''e''n''t'
Screenshot: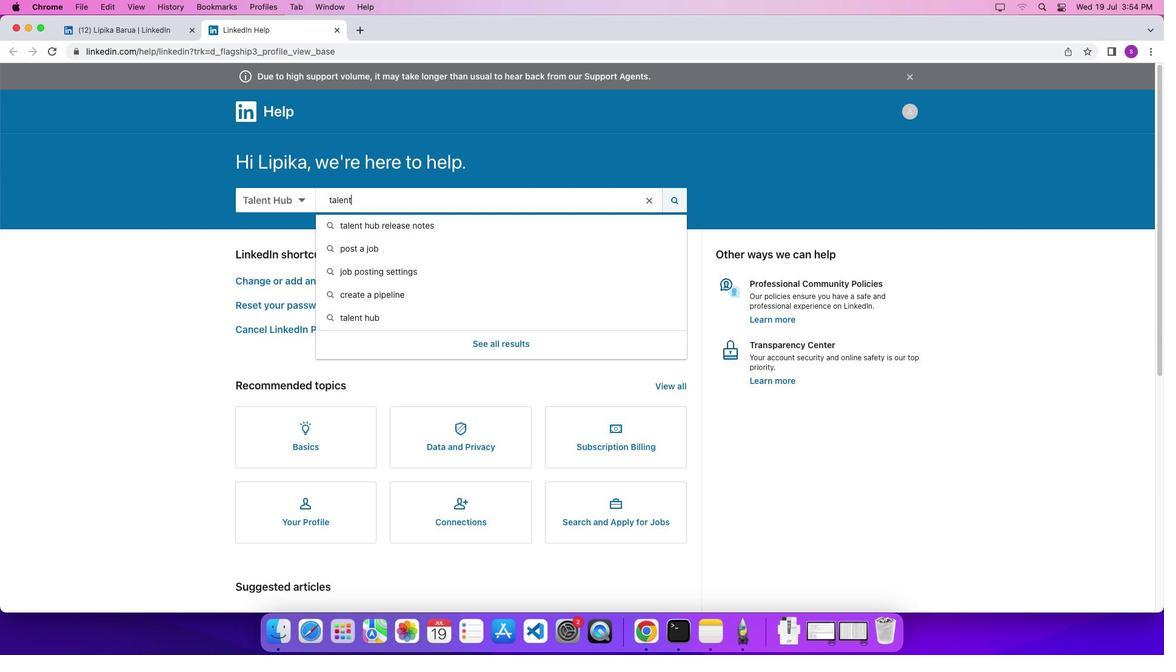 
Action: Mouse moved to (672, 202)
Screenshot: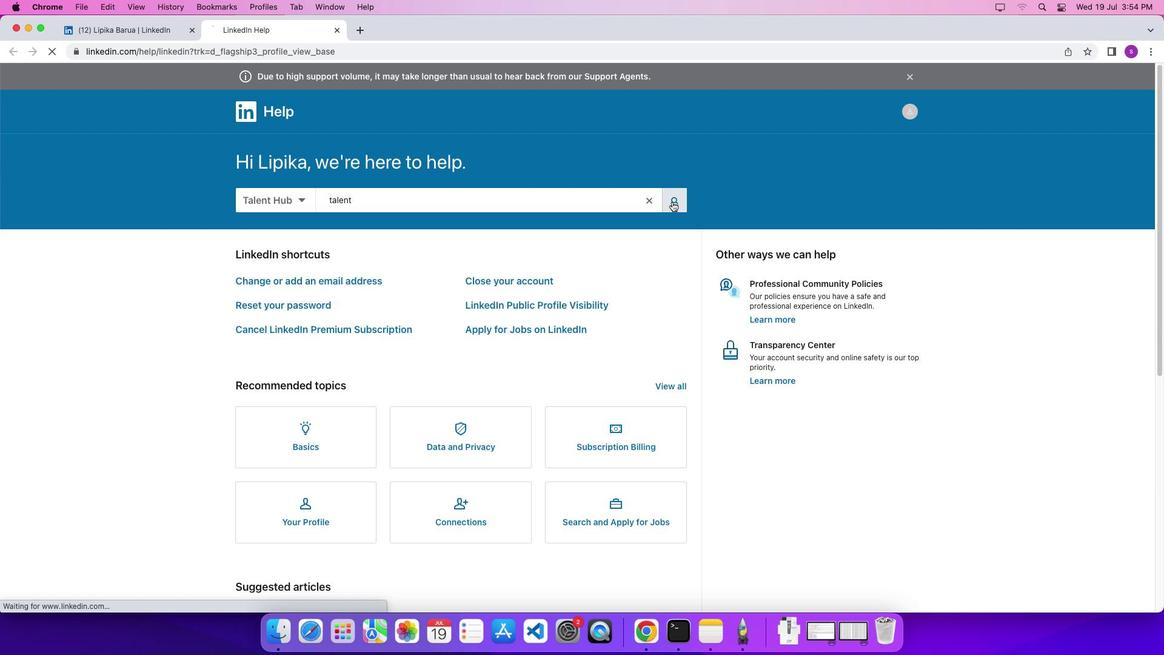 
Action: Mouse pressed left at (672, 202)
Screenshot: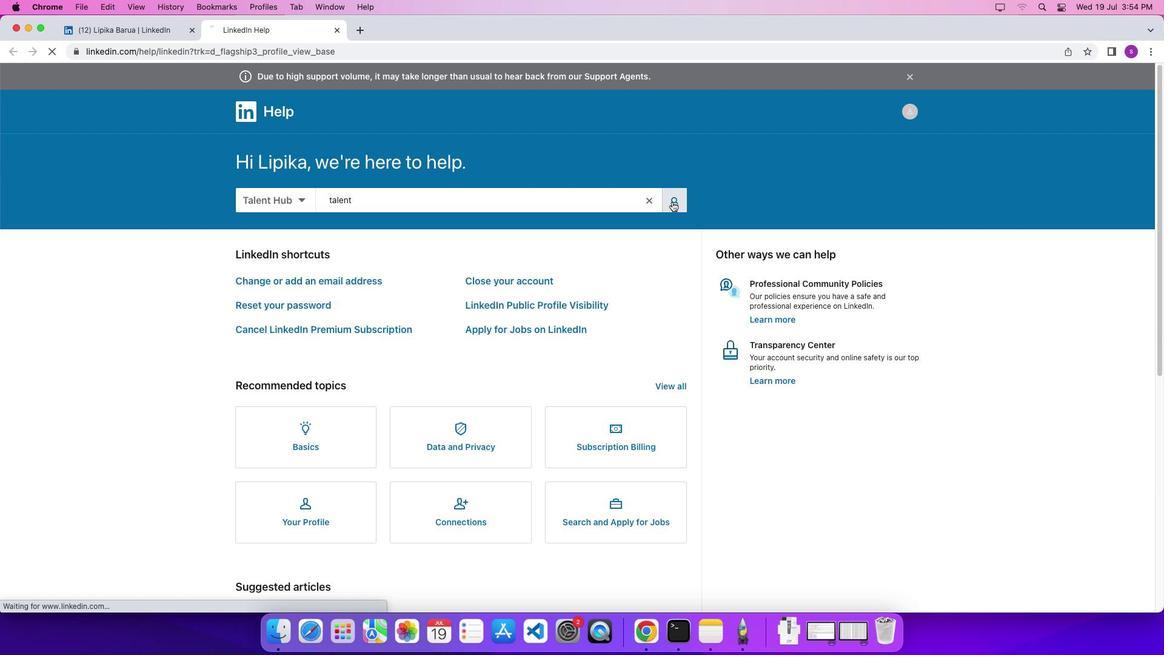 
Action: Mouse moved to (667, 206)
Screenshot: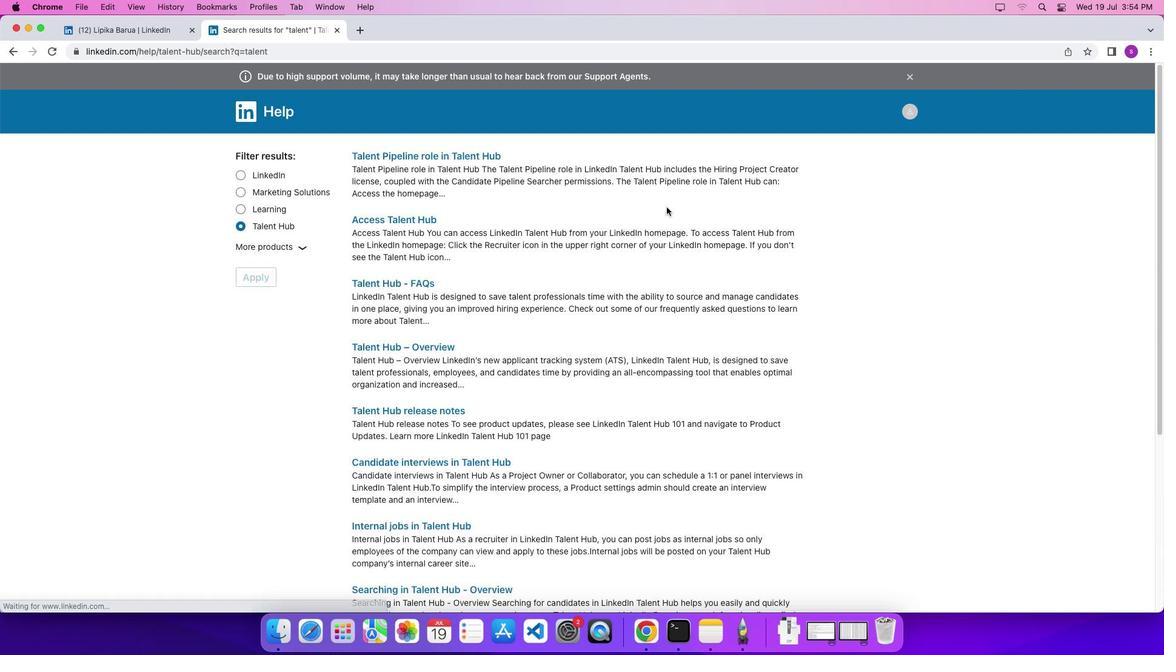 
